 Task: Update the Trello card with a description, attach a file, set a cover color, create an automation button, and add a comment.
Action: Mouse moved to (337, 215)
Screenshot: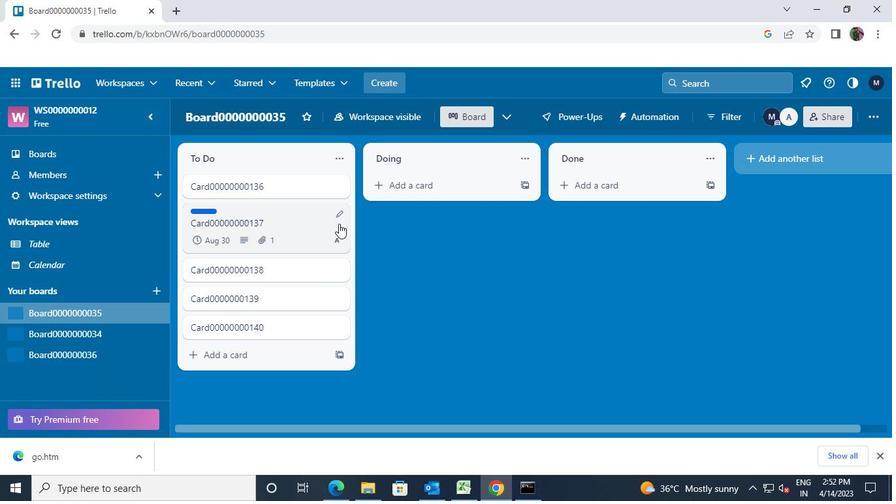 
Action: Mouse pressed left at (337, 215)
Screenshot: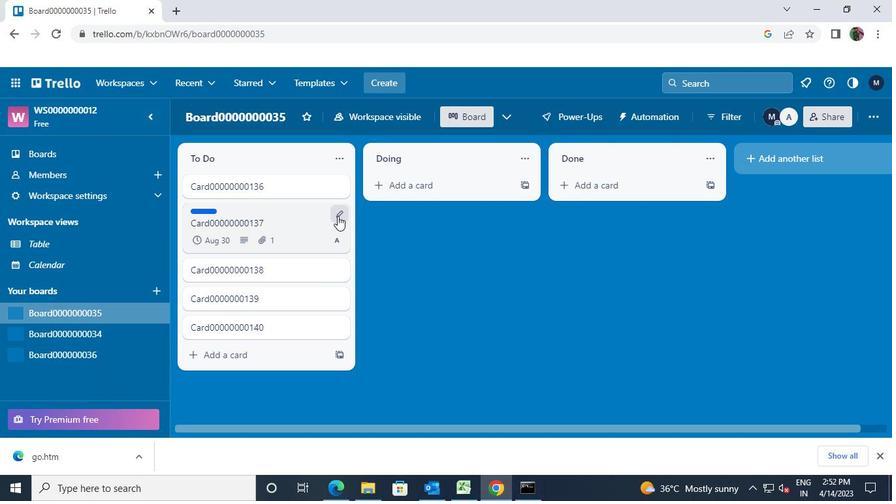 
Action: Mouse moved to (399, 219)
Screenshot: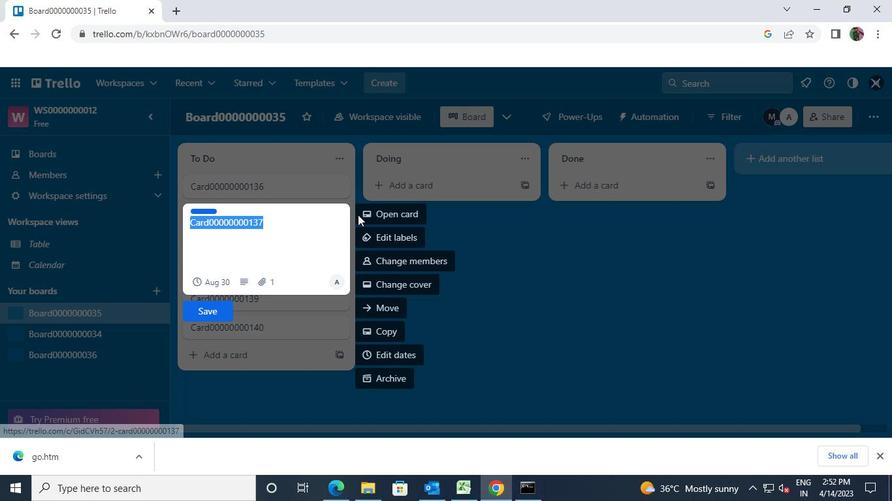 
Action: Mouse pressed left at (399, 219)
Screenshot: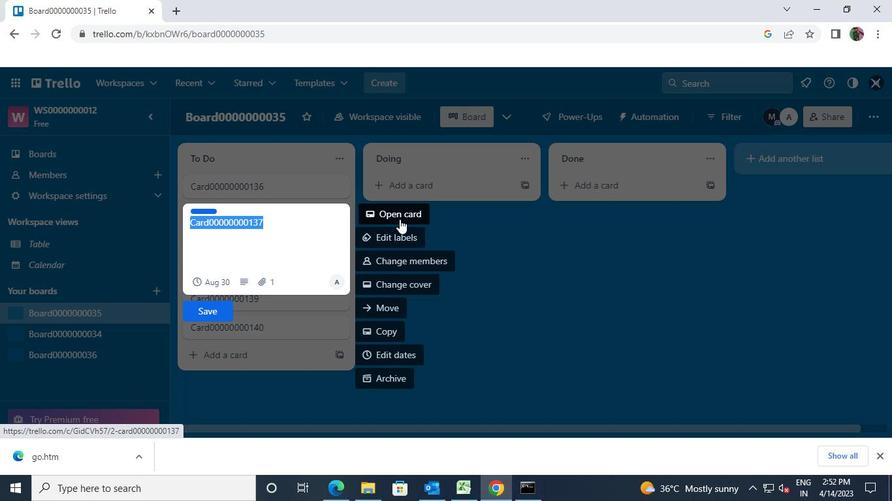 
Action: Mouse moved to (589, 288)
Screenshot: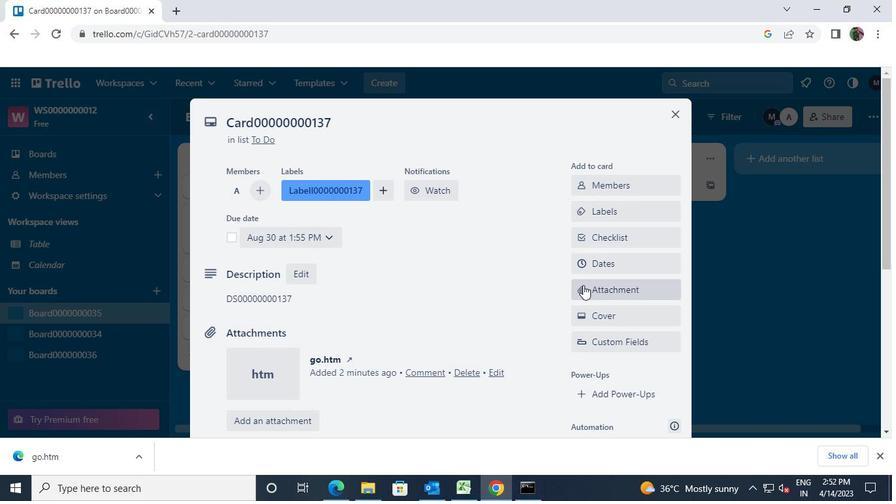 
Action: Mouse pressed left at (589, 288)
Screenshot: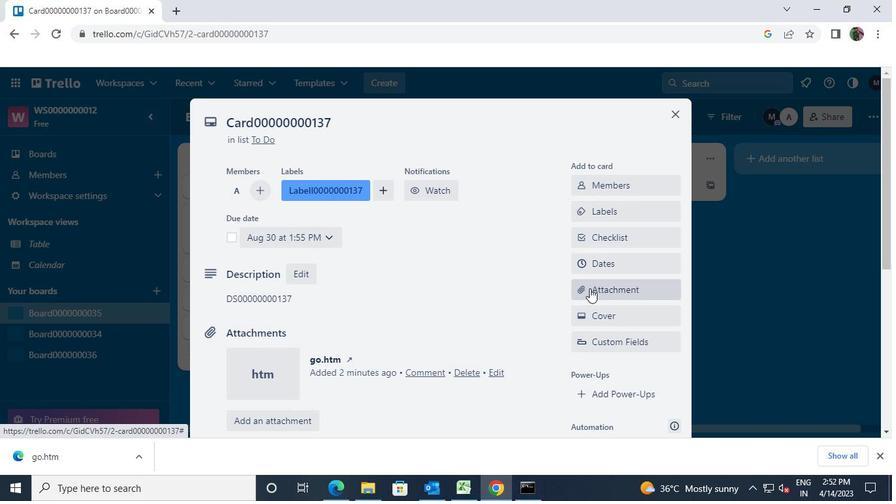
Action: Mouse moved to (600, 132)
Screenshot: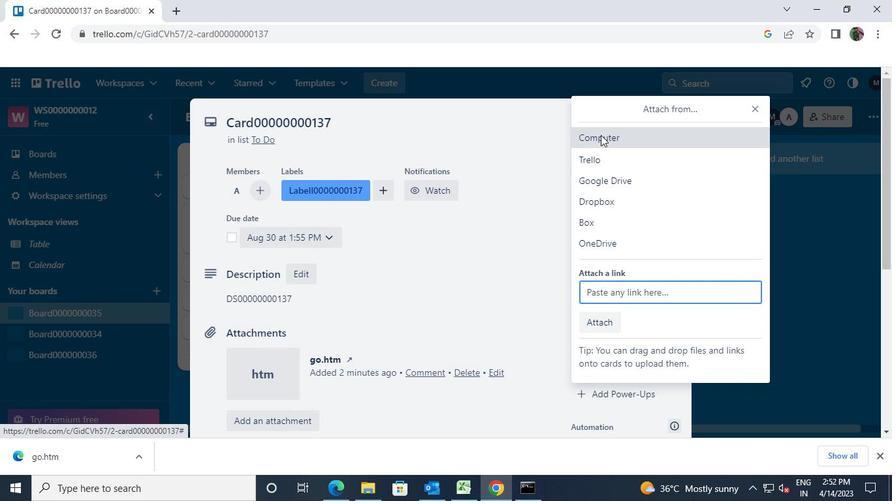 
Action: Mouse pressed left at (600, 132)
Screenshot: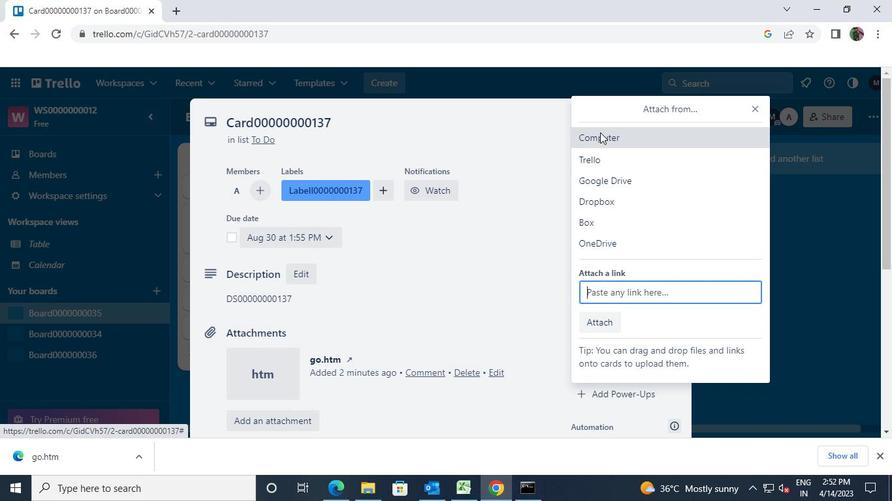 
Action: Mouse moved to (242, 125)
Screenshot: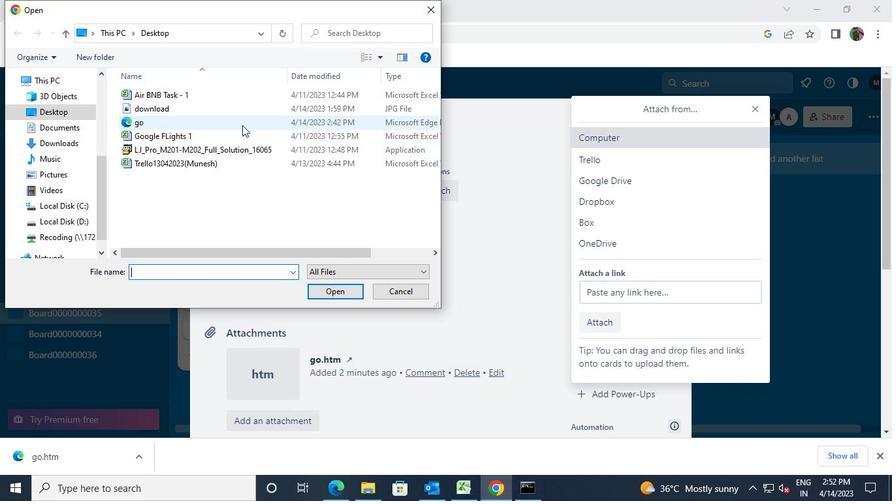 
Action: Mouse pressed left at (242, 125)
Screenshot: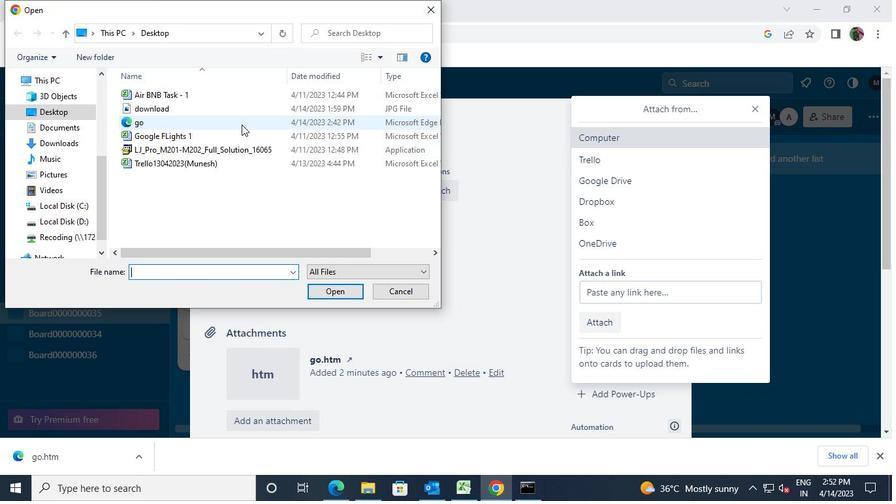 
Action: Mouse moved to (346, 291)
Screenshot: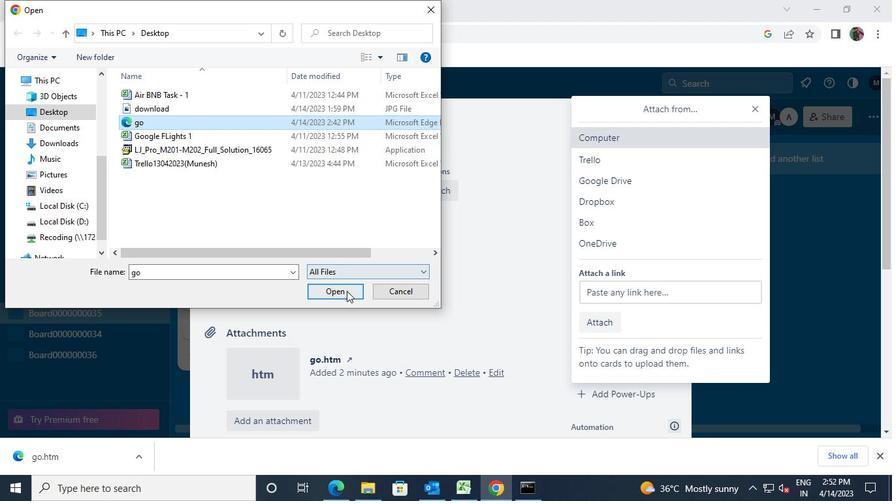 
Action: Mouse pressed left at (346, 291)
Screenshot: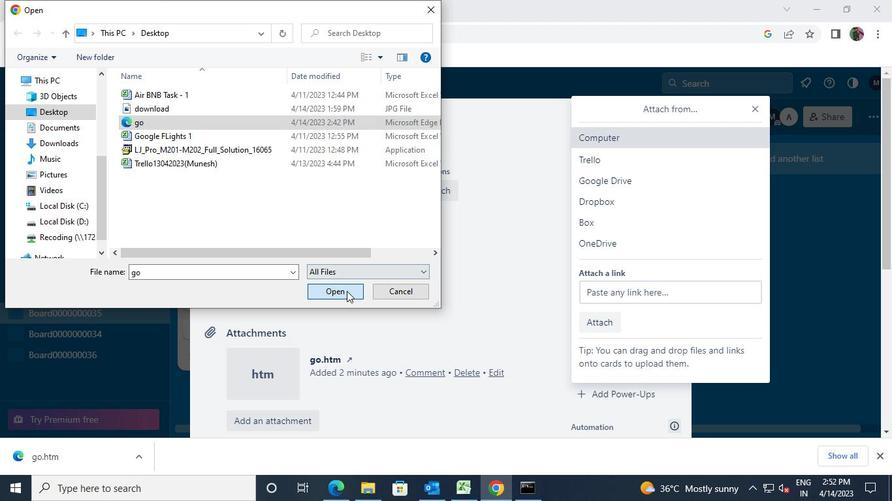 
Action: Mouse moved to (677, 112)
Screenshot: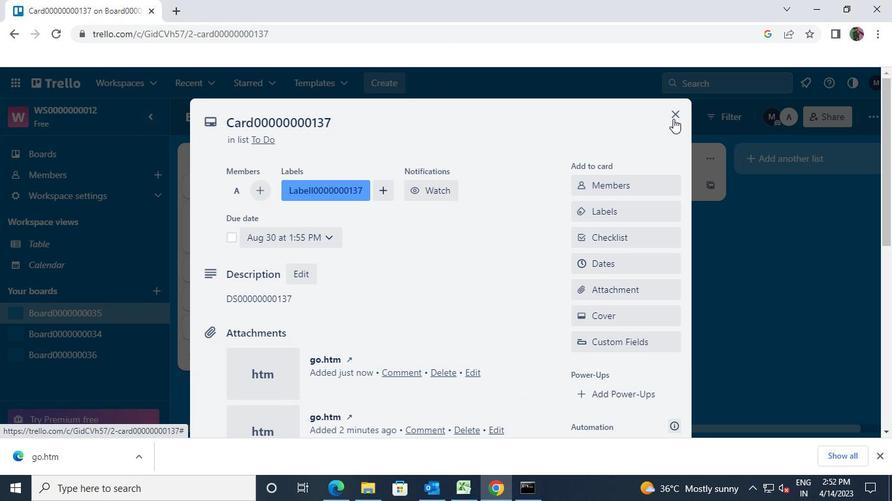 
Action: Mouse pressed left at (677, 112)
Screenshot: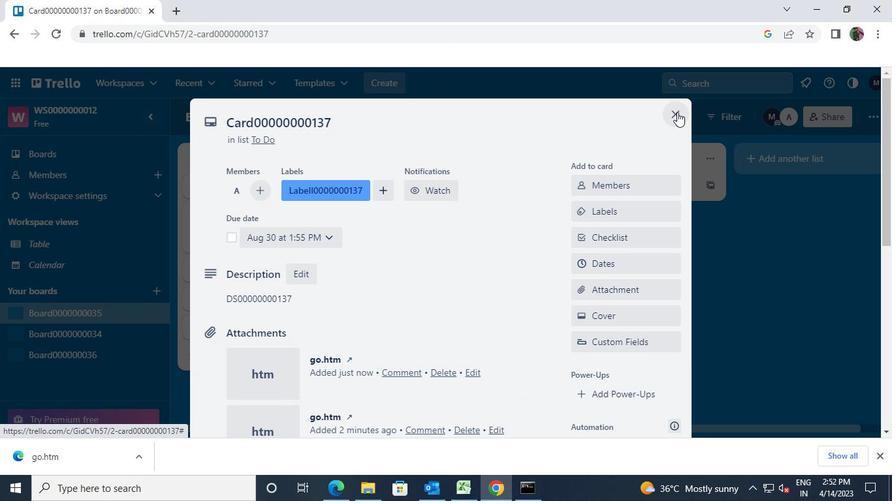 
Action: Mouse moved to (338, 214)
Screenshot: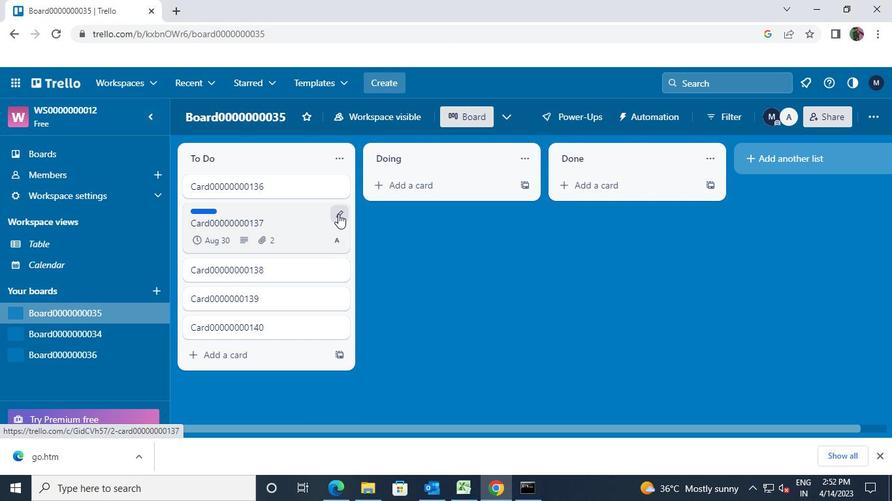 
Action: Mouse pressed left at (338, 214)
Screenshot: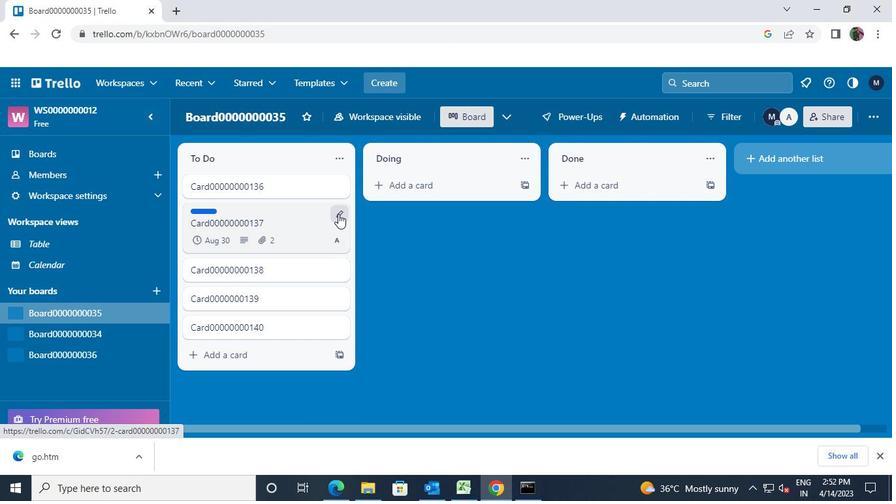 
Action: Mouse moved to (395, 280)
Screenshot: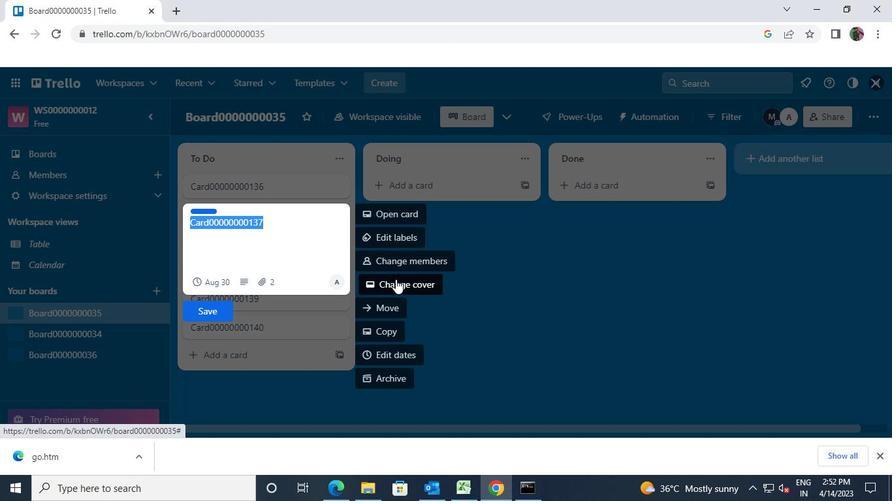
Action: Mouse pressed left at (395, 280)
Screenshot: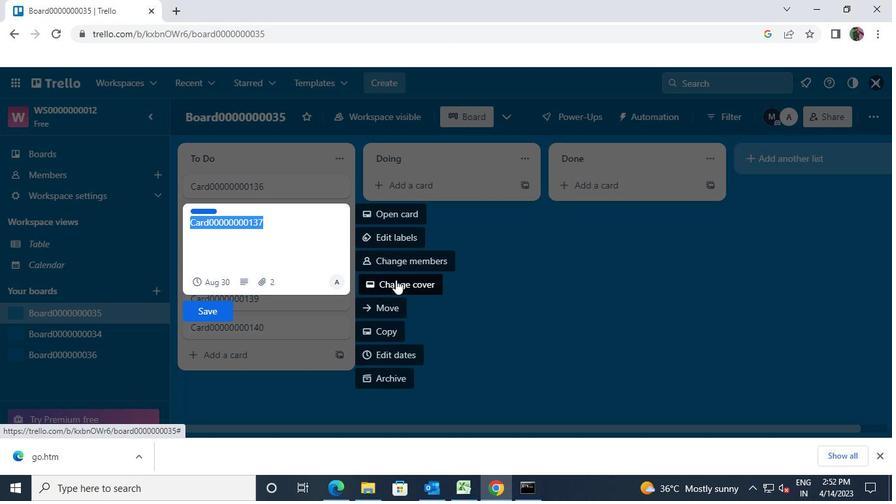 
Action: Mouse moved to (522, 220)
Screenshot: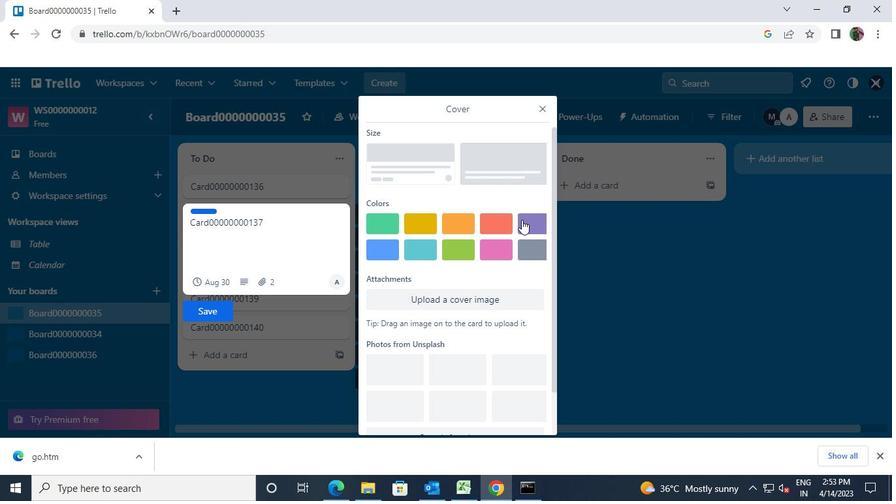 
Action: Mouse pressed left at (522, 220)
Screenshot: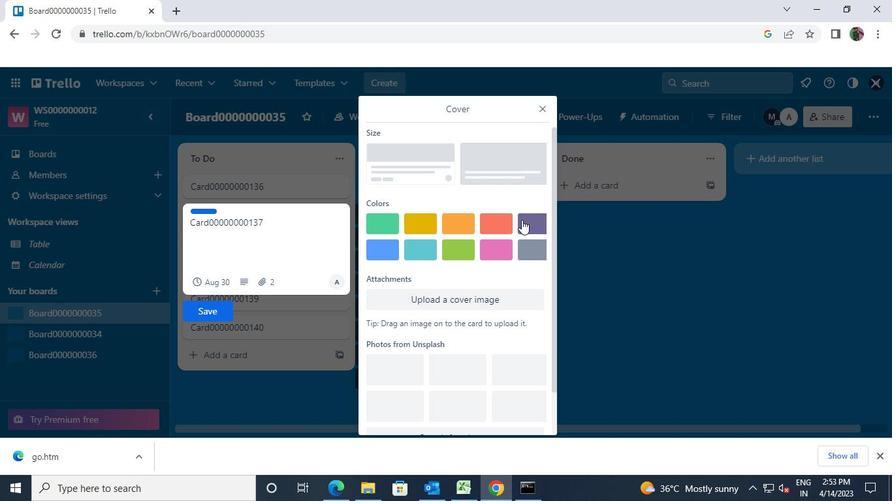 
Action: Mouse moved to (221, 331)
Screenshot: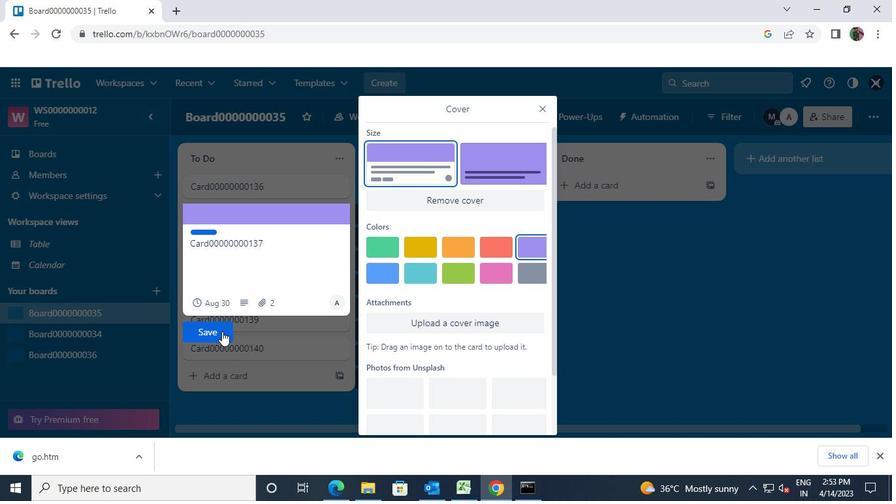 
Action: Mouse pressed left at (221, 331)
Screenshot: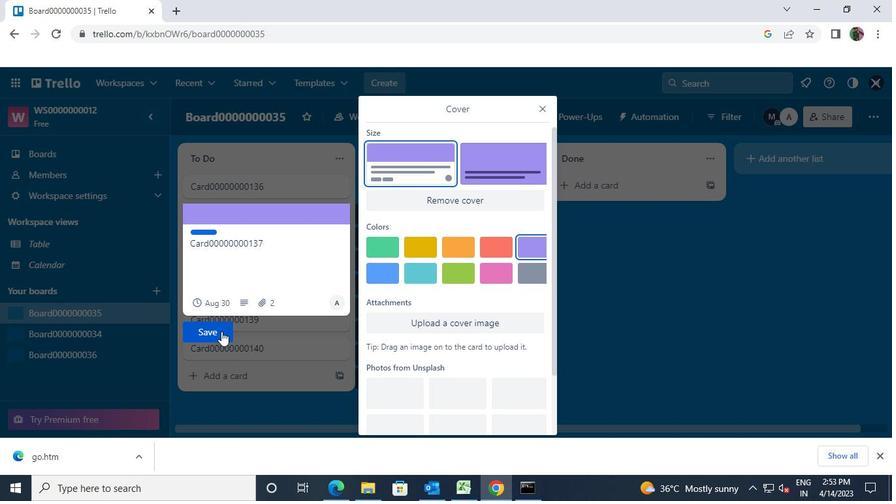 
Action: Mouse moved to (336, 215)
Screenshot: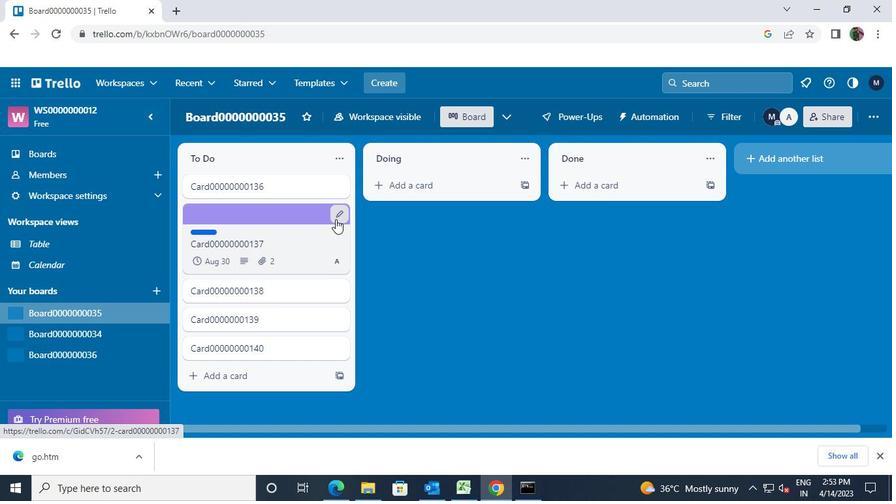 
Action: Mouse pressed left at (336, 215)
Screenshot: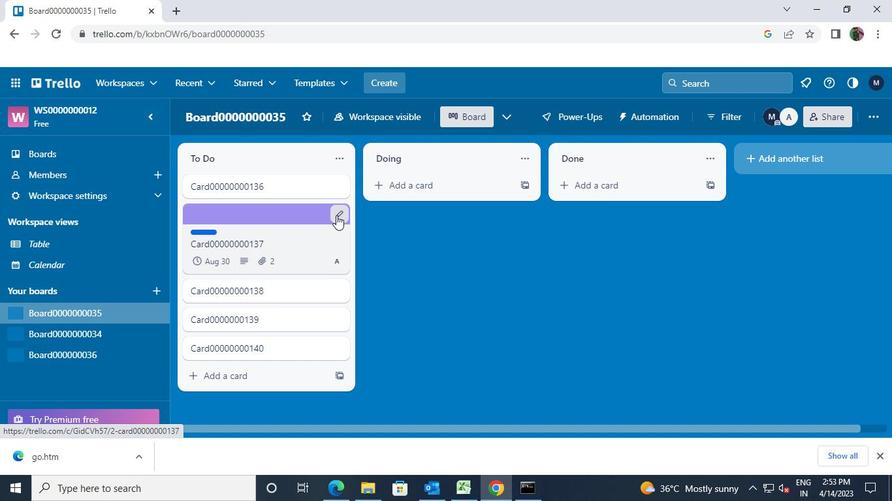 
Action: Mouse moved to (387, 218)
Screenshot: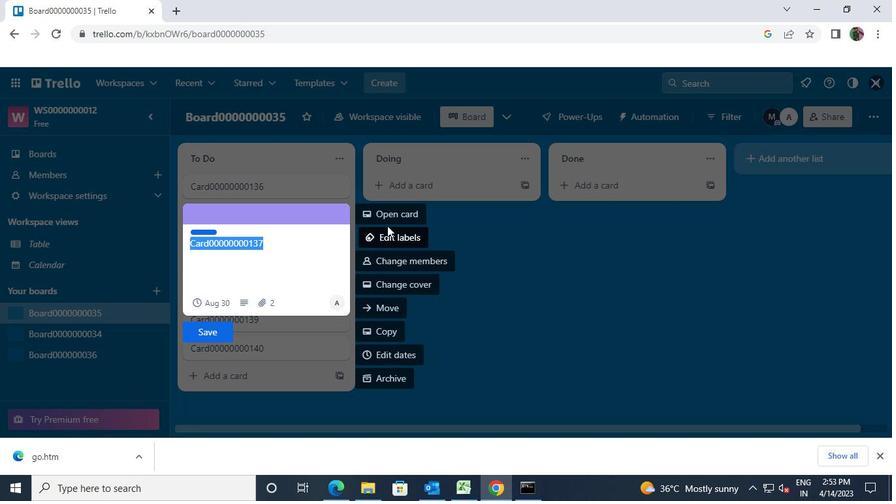 
Action: Mouse pressed left at (387, 218)
Screenshot: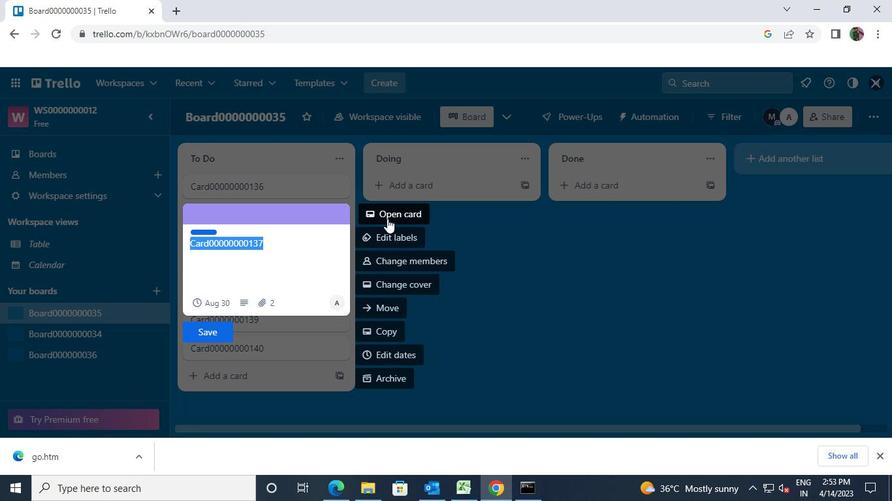 
Action: Mouse moved to (395, 212)
Screenshot: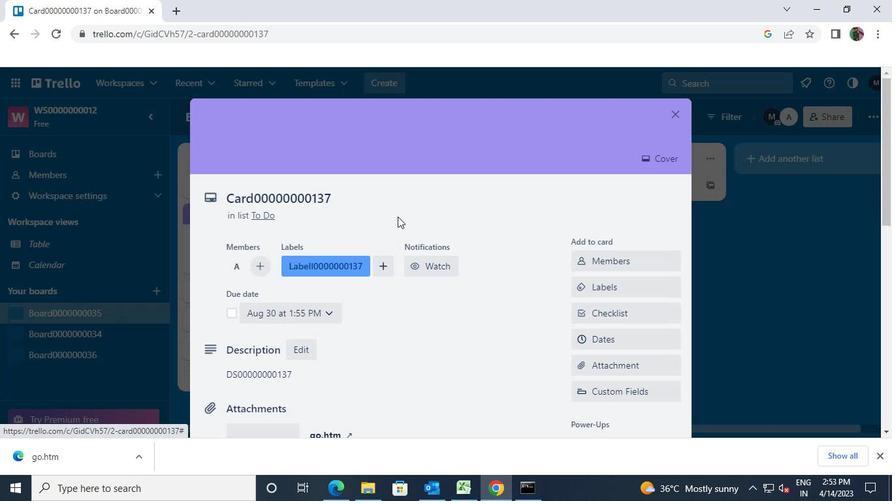 
Action: Mouse pressed left at (395, 212)
Screenshot: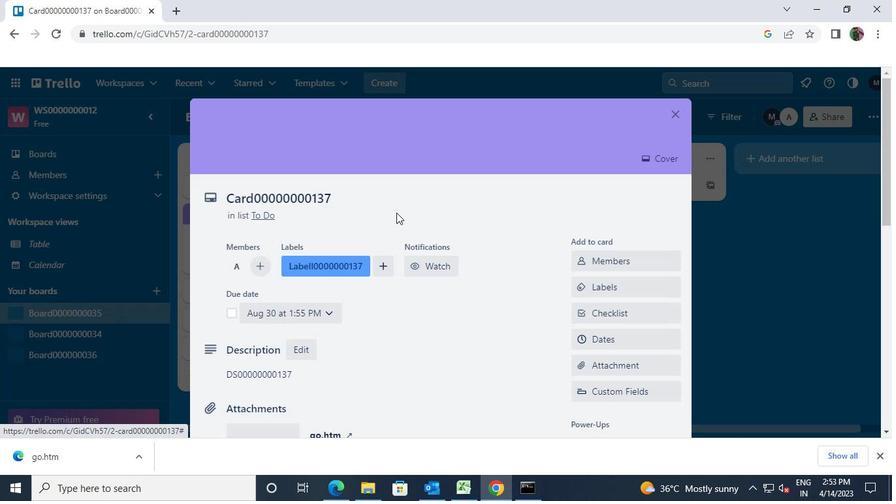 
Action: Mouse moved to (569, 312)
Screenshot: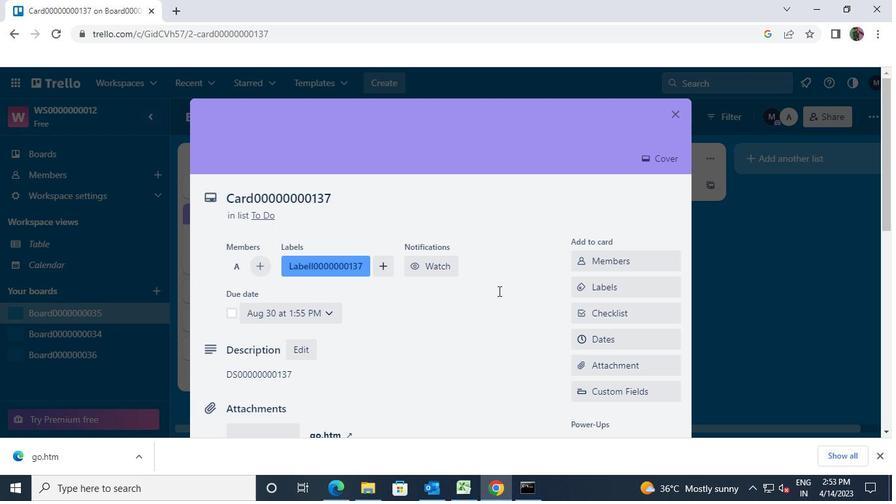 
Action: Mouse scrolled (569, 312) with delta (0, 0)
Screenshot: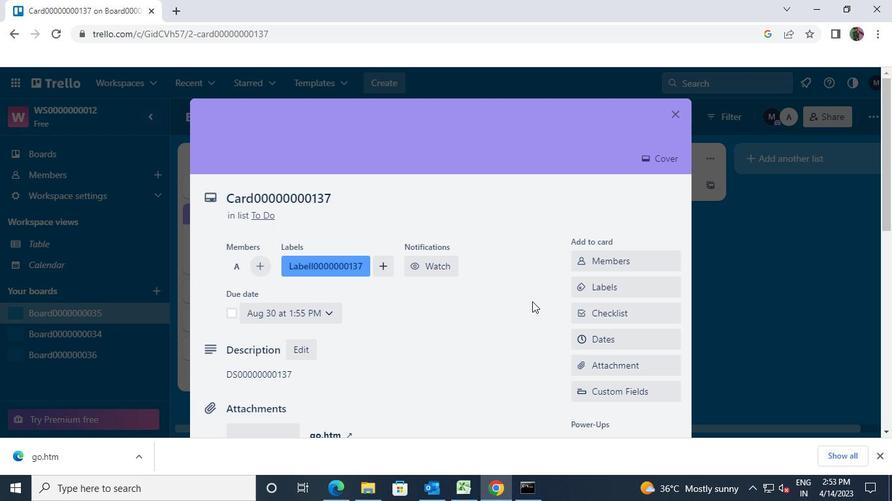 
Action: Mouse scrolled (569, 312) with delta (0, 0)
Screenshot: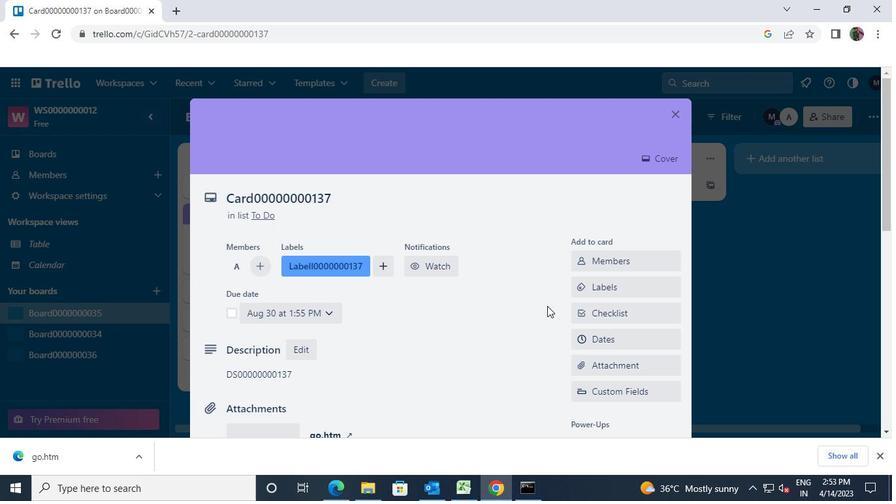 
Action: Mouse scrolled (569, 312) with delta (0, 0)
Screenshot: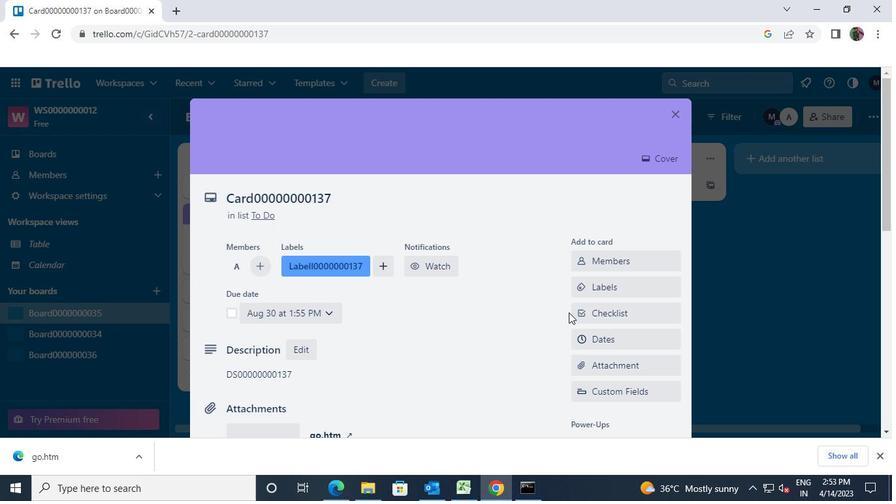 
Action: Mouse moved to (603, 303)
Screenshot: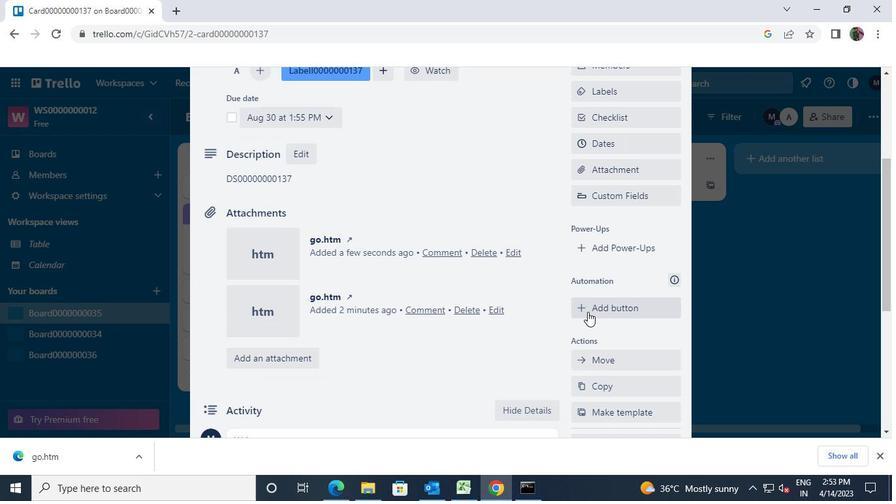 
Action: Mouse pressed left at (603, 303)
Screenshot: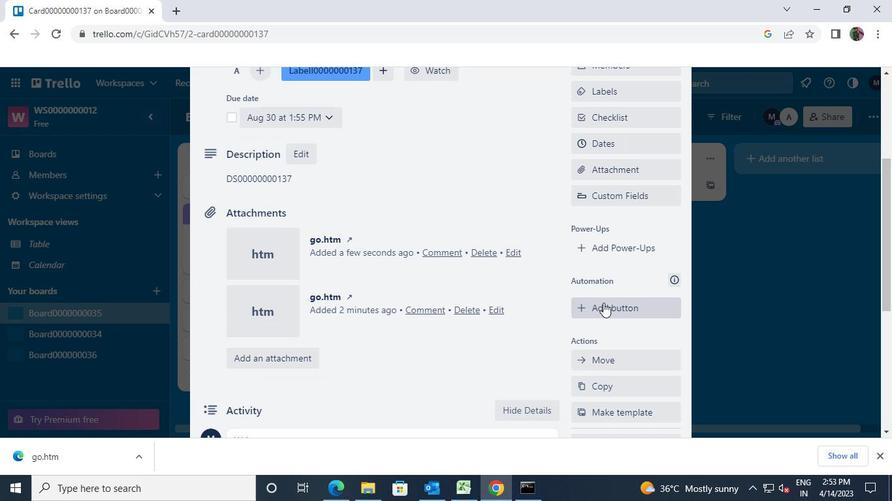 
Action: Mouse moved to (618, 165)
Screenshot: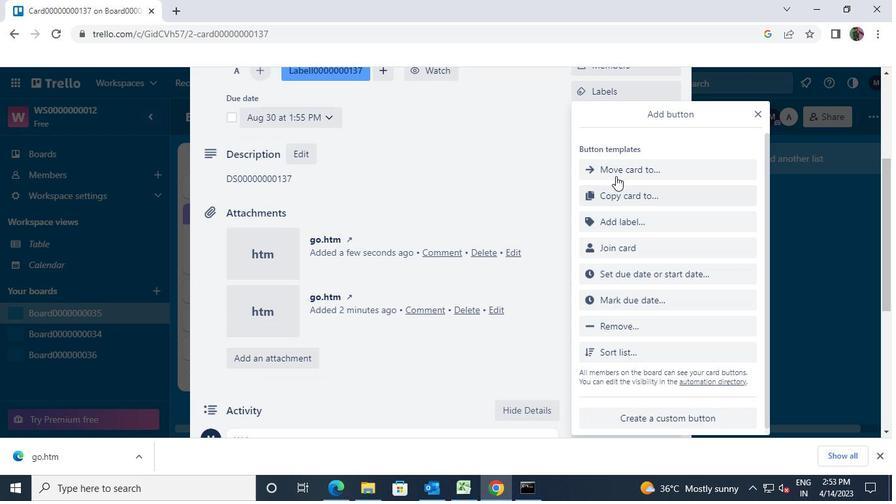 
Action: Mouse pressed left at (618, 165)
Screenshot: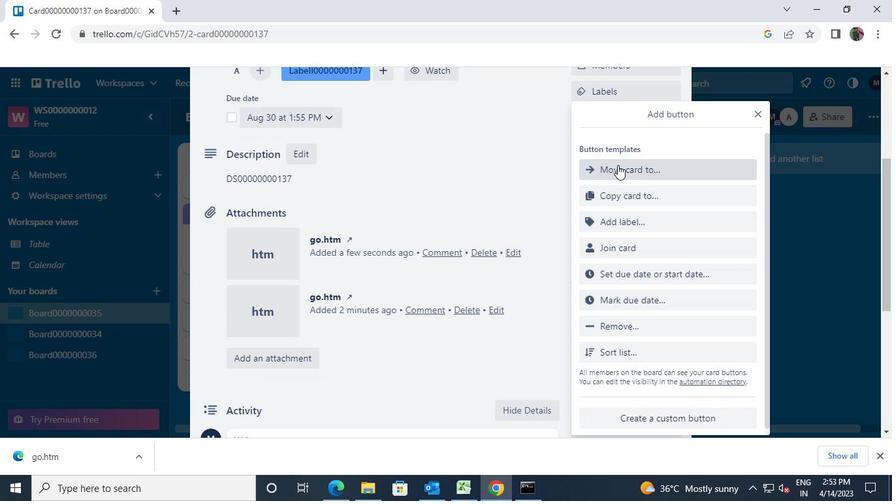 
Action: Mouse moved to (622, 164)
Screenshot: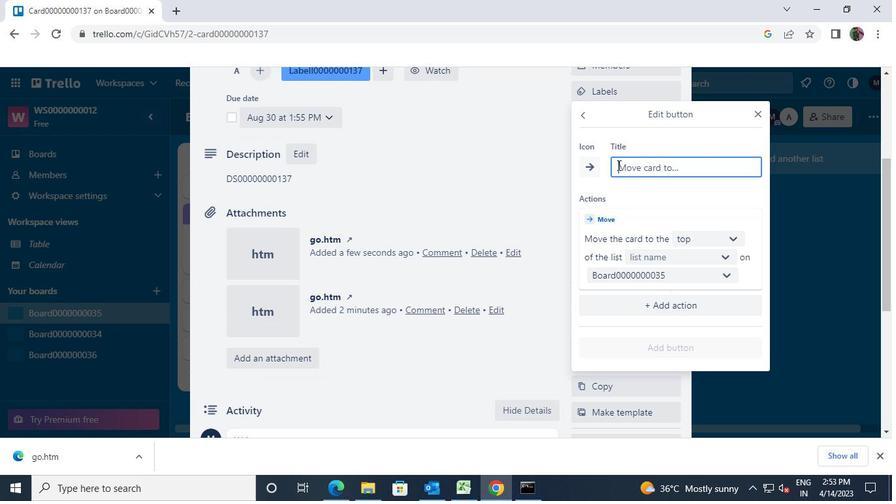 
Action: Key pressed <Key.shift>Button<<96>><<96>><<96>><<96>><<96>><<96>><<97>><<99>><<103>>
Screenshot: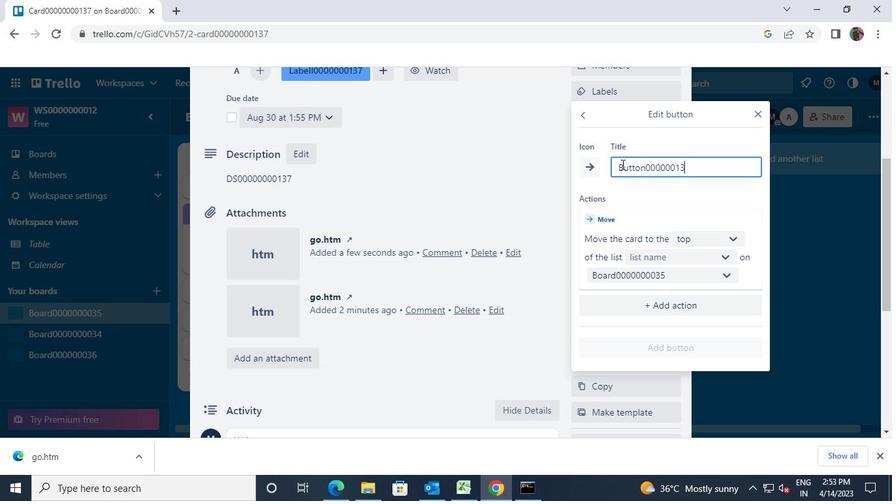 
Action: Mouse moved to (729, 232)
Screenshot: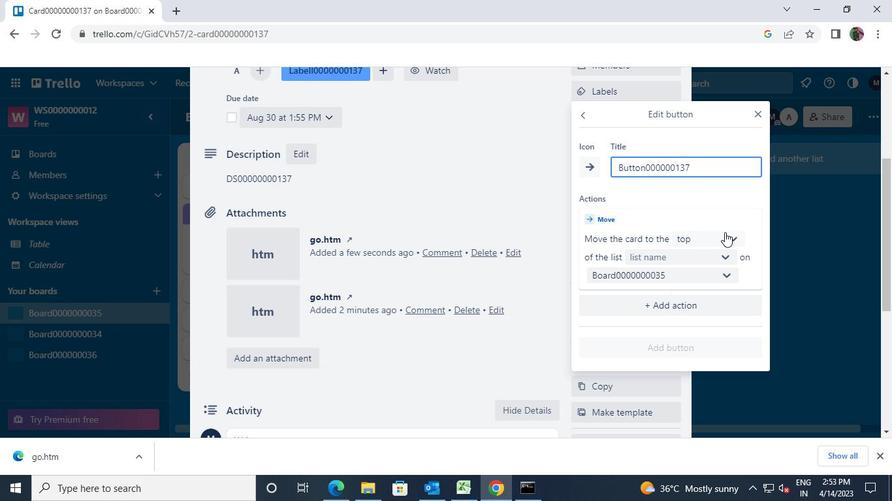 
Action: Mouse pressed left at (729, 232)
Screenshot: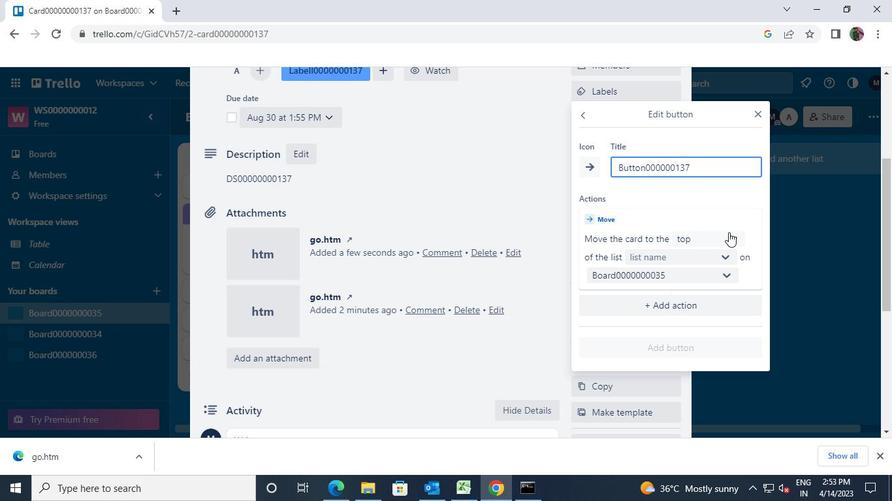 
Action: Mouse moved to (717, 264)
Screenshot: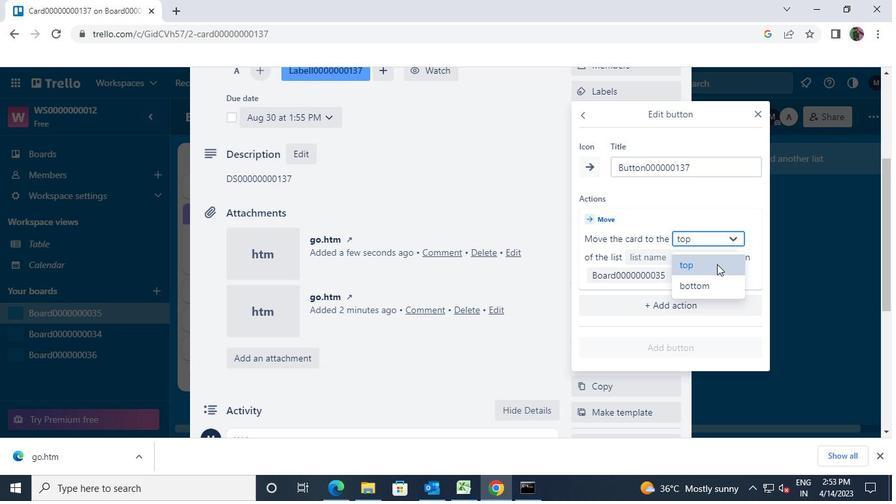
Action: Mouse pressed left at (717, 264)
Screenshot: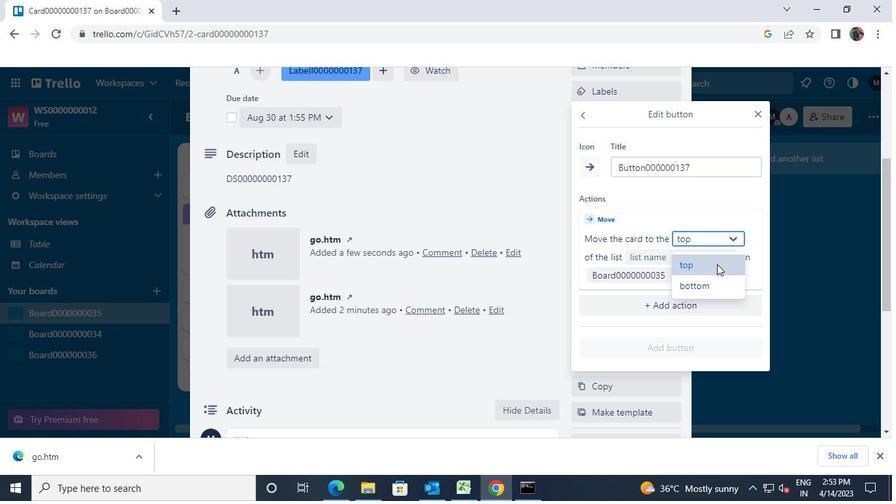 
Action: Mouse moved to (721, 255)
Screenshot: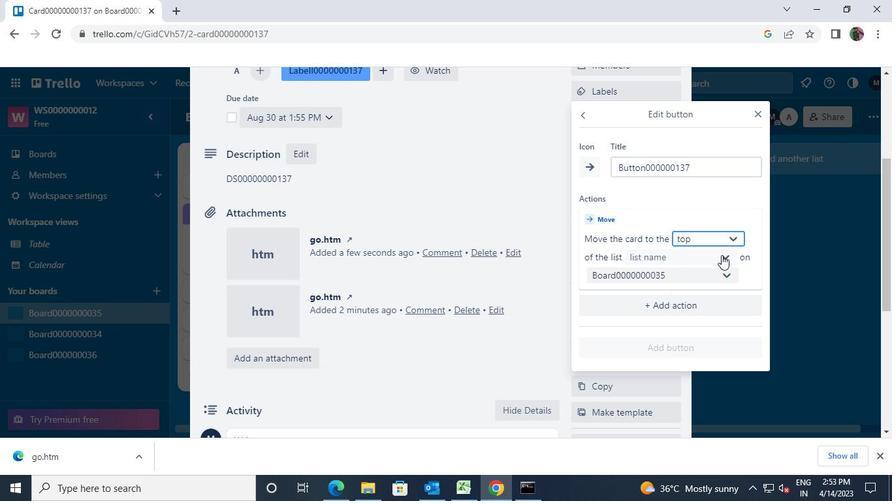 
Action: Mouse pressed left at (721, 255)
Screenshot: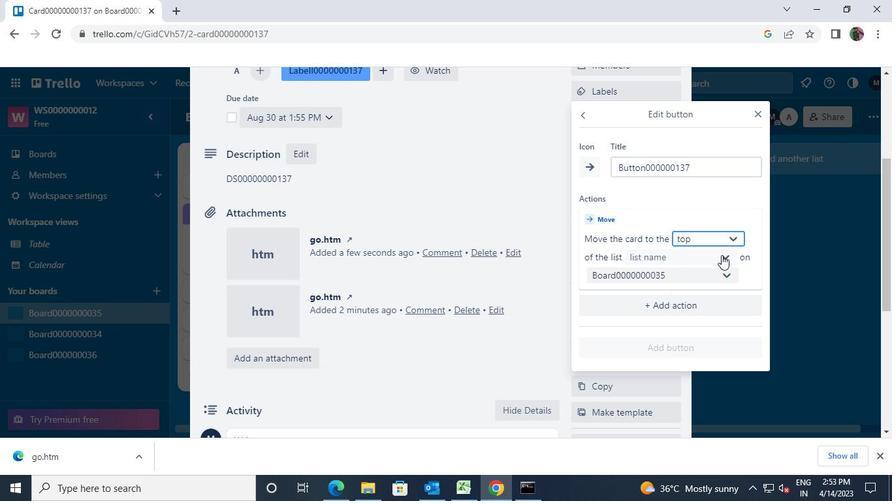 
Action: Mouse moved to (688, 282)
Screenshot: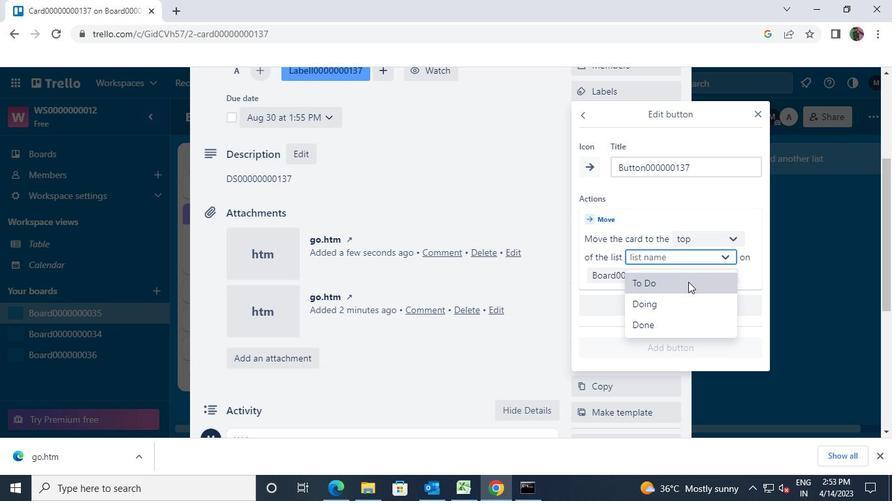 
Action: Mouse pressed left at (688, 282)
Screenshot: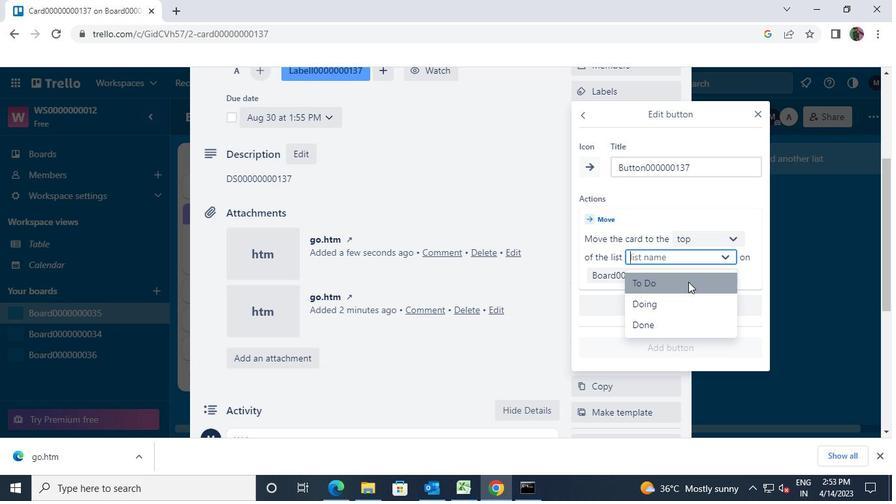 
Action: Mouse moved to (694, 343)
Screenshot: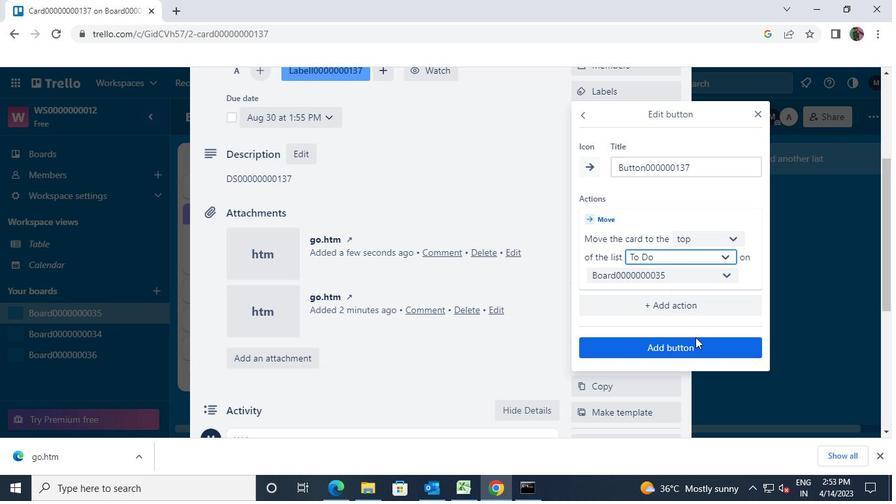 
Action: Mouse pressed left at (694, 343)
Screenshot: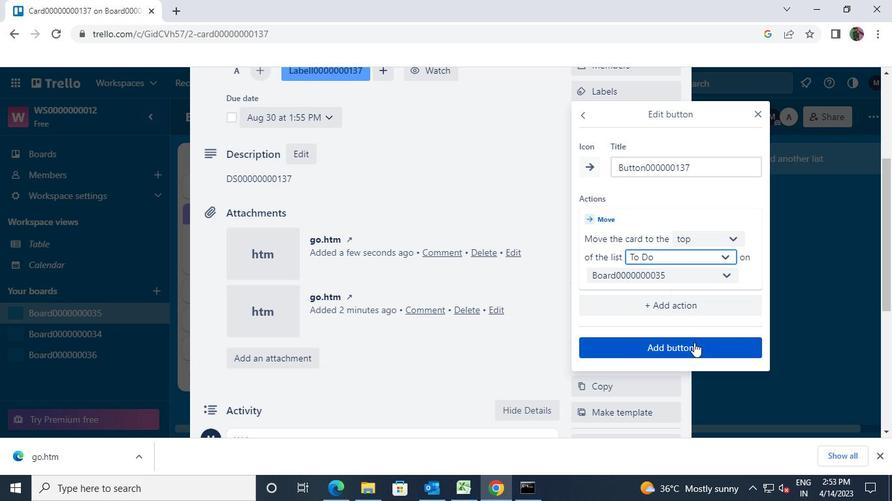 
Action: Mouse moved to (470, 255)
Screenshot: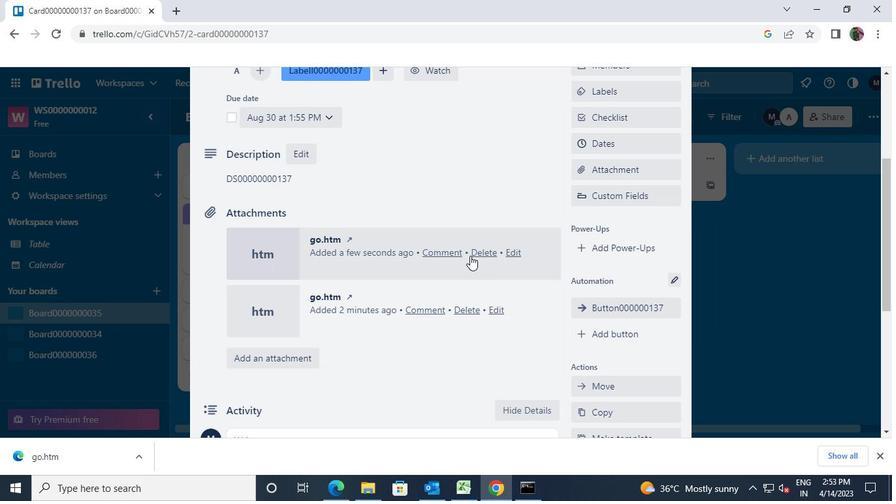 
Action: Mouse scrolled (470, 256) with delta (0, 0)
Screenshot: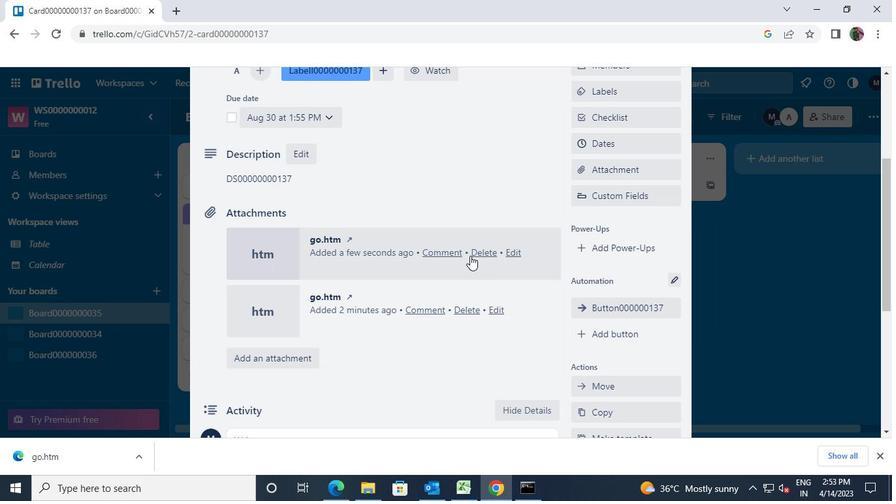 
Action: Mouse scrolled (470, 256) with delta (0, 0)
Screenshot: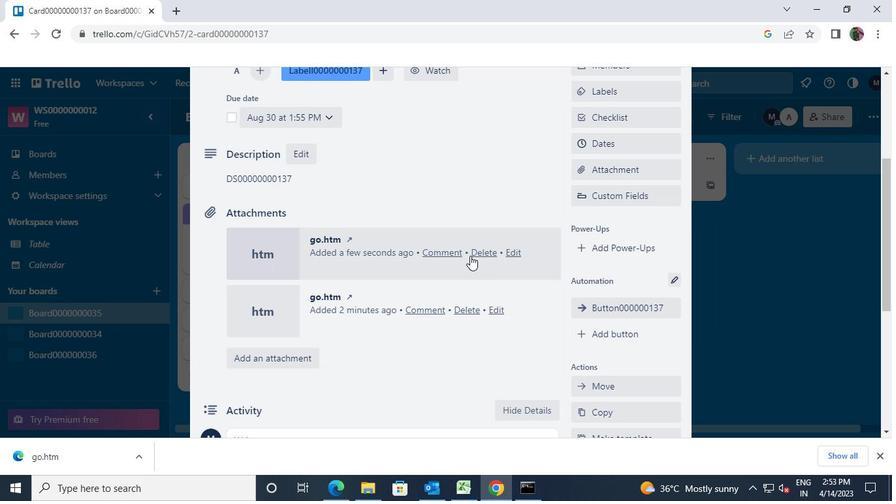 
Action: Mouse scrolled (470, 256) with delta (0, 0)
Screenshot: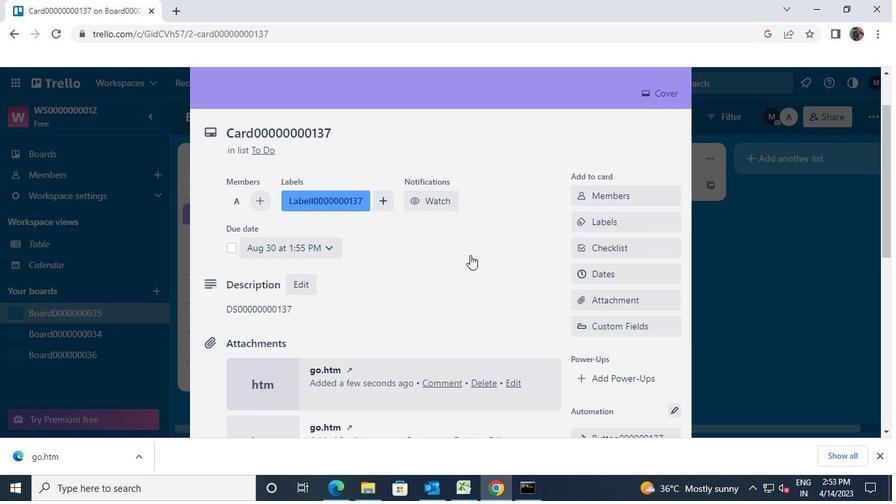 
Action: Mouse scrolled (470, 256) with delta (0, 0)
Screenshot: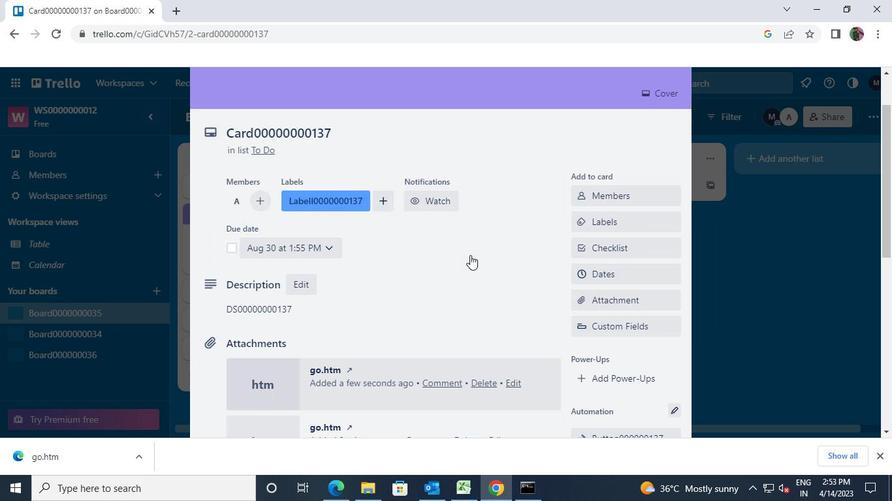
Action: Mouse moved to (469, 260)
Screenshot: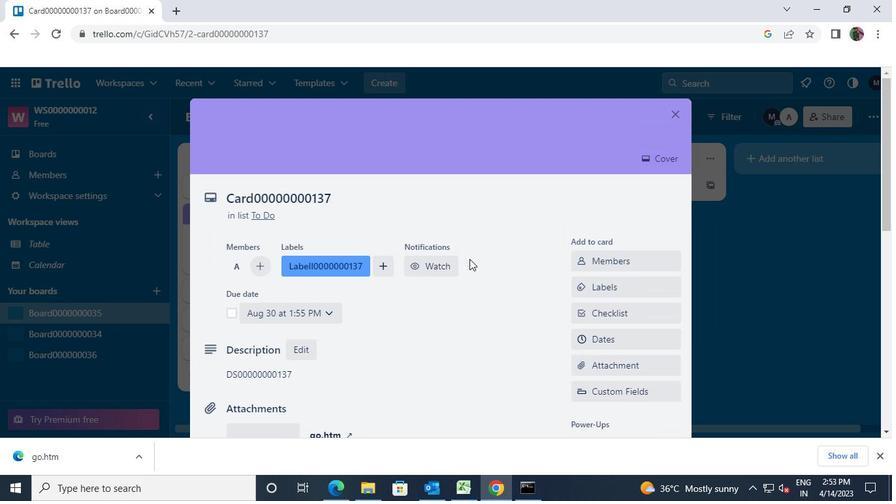 
Action: Mouse scrolled (469, 259) with delta (0, 0)
Screenshot: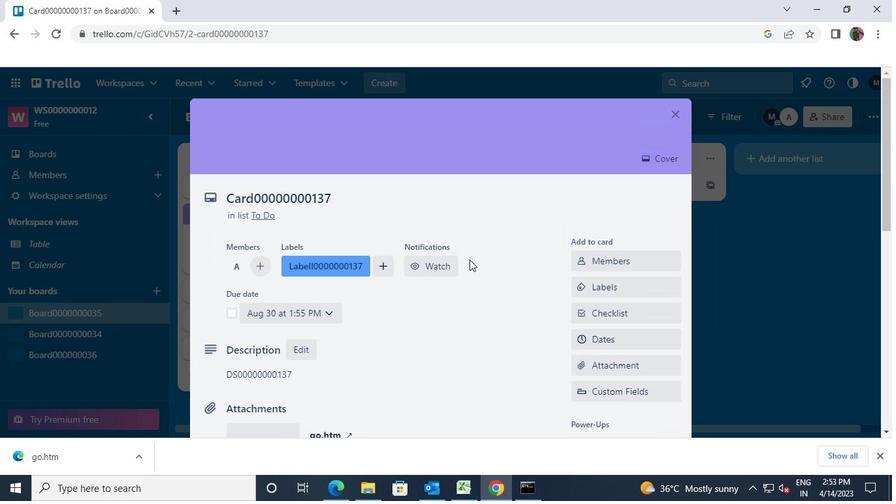 
Action: Mouse moved to (286, 278)
Screenshot: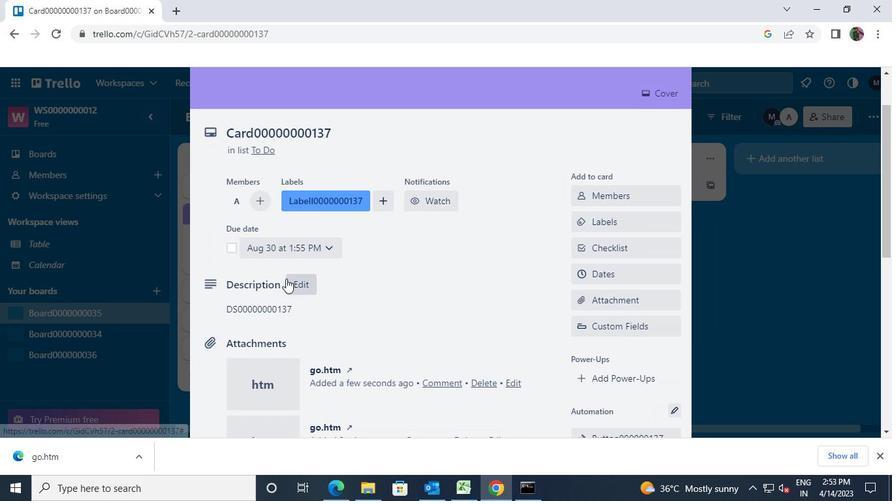 
Action: Mouse pressed left at (286, 278)
Screenshot: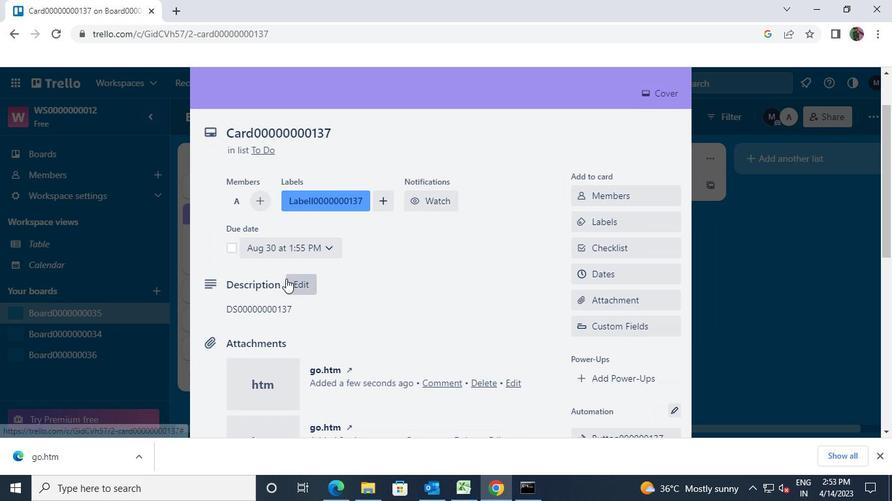 
Action: Mouse moved to (375, 369)
Screenshot: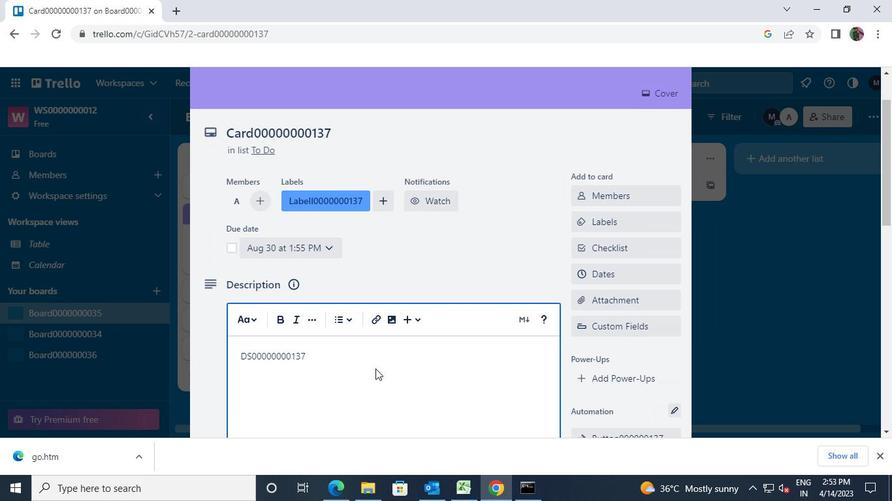 
Action: Mouse scrolled (375, 368) with delta (0, 0)
Screenshot: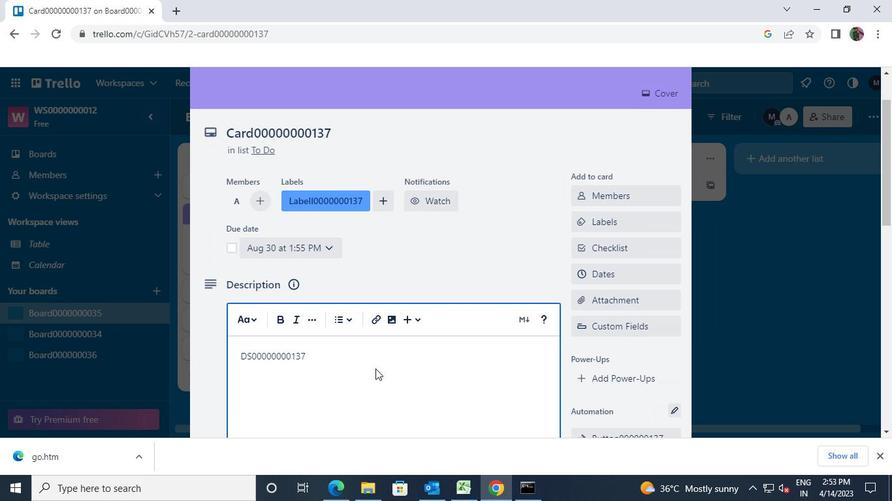 
Action: Mouse scrolled (375, 368) with delta (0, 0)
Screenshot: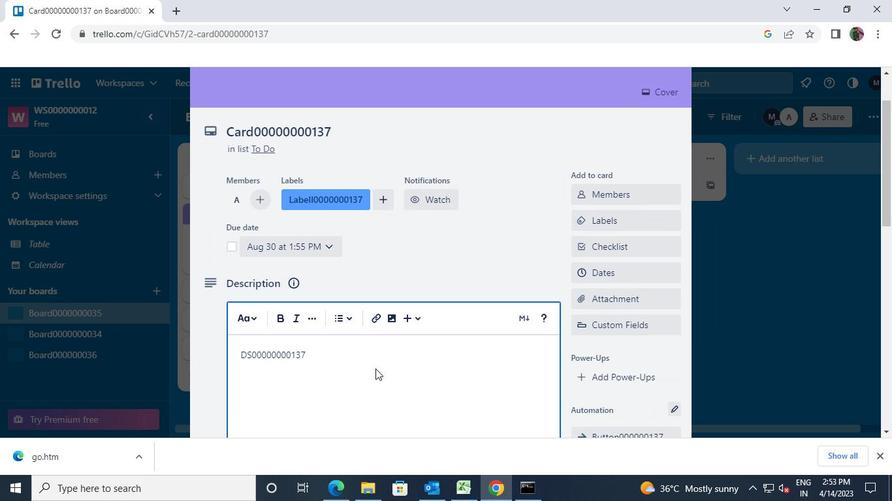 
Action: Mouse moved to (364, 227)
Screenshot: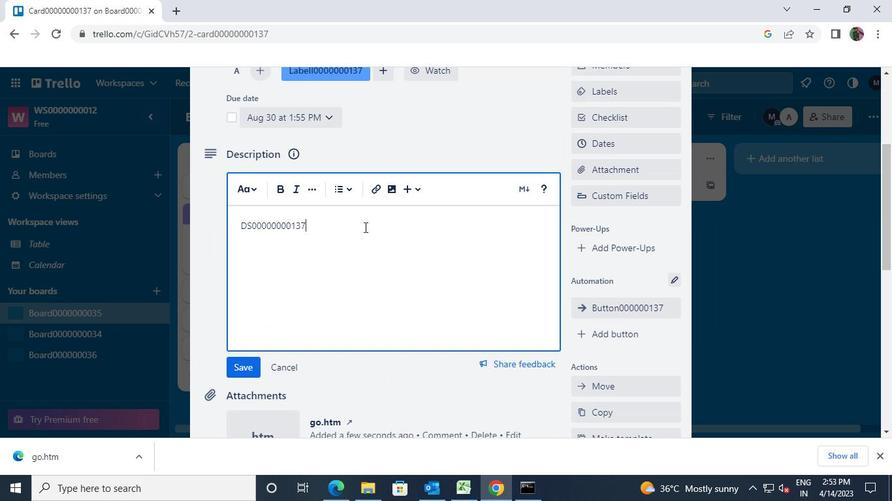 
Action: Key pressed <Key.shift>Ds<<96>><<96>><<96>><<96>><<96>><<97>><<99>><<103>>
Screenshot: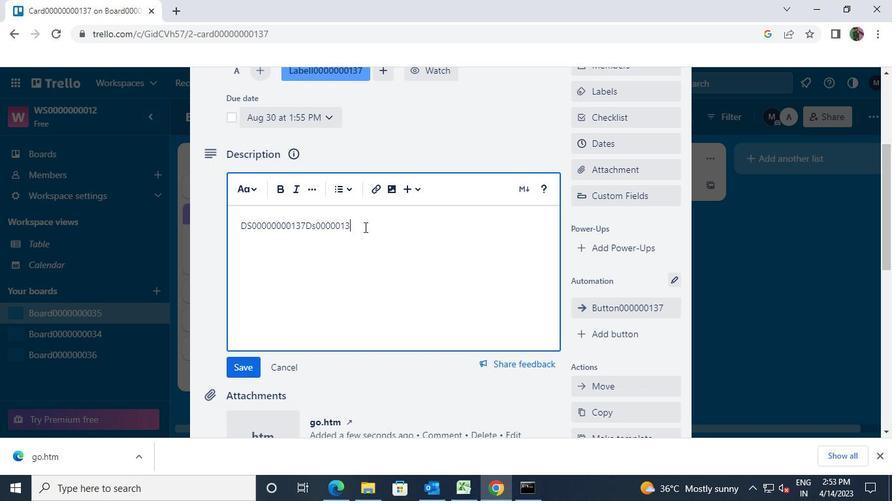 
Action: Mouse moved to (245, 367)
Screenshot: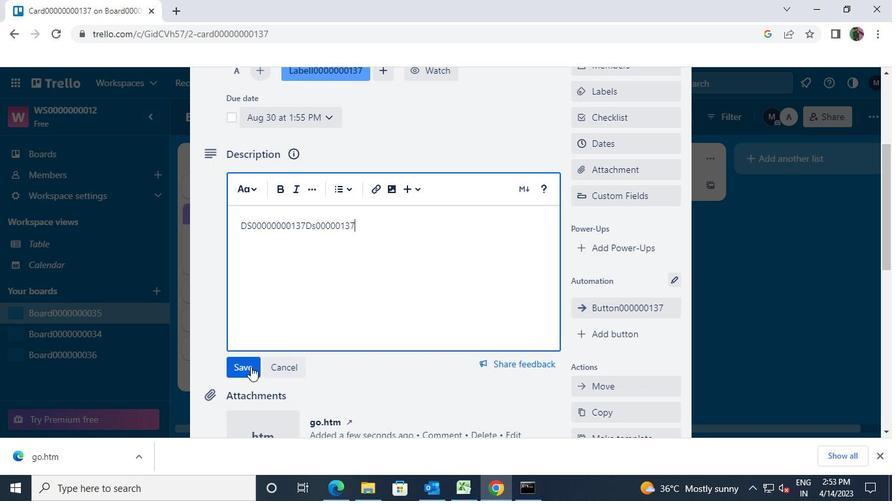 
Action: Mouse pressed left at (245, 367)
Screenshot: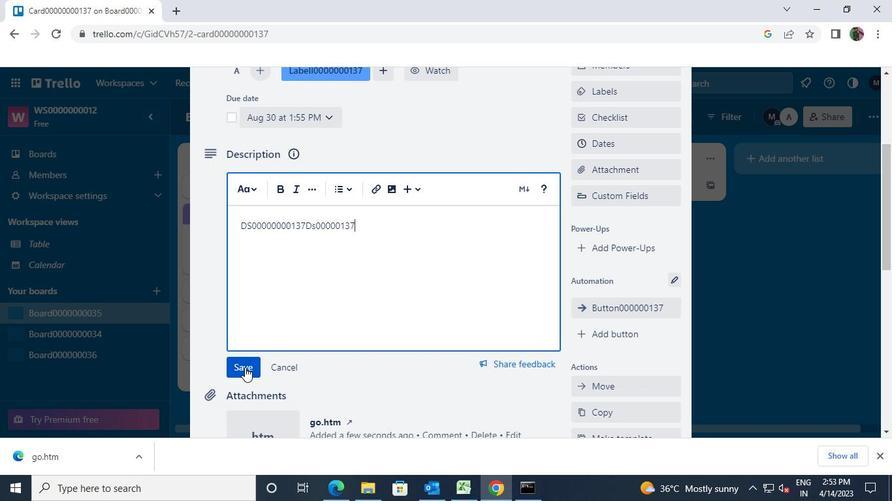 
Action: Mouse moved to (271, 353)
Screenshot: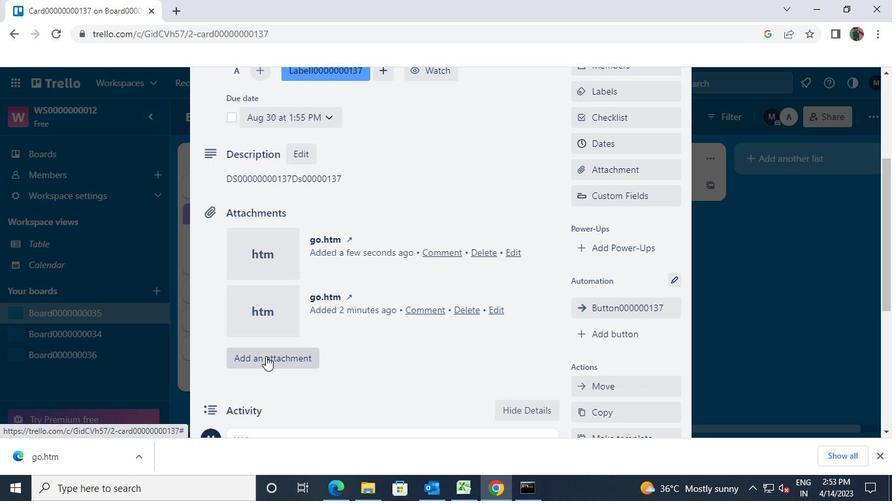 
Action: Mouse scrolled (271, 352) with delta (0, 0)
Screenshot: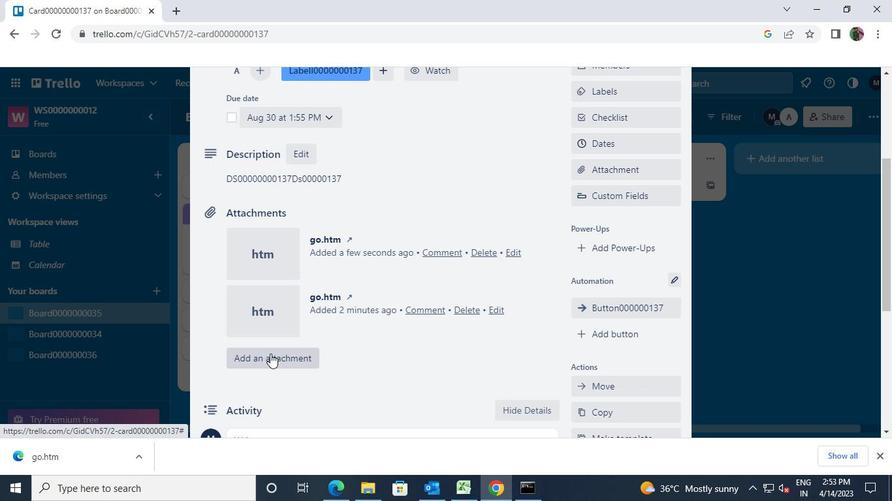 
Action: Mouse scrolled (271, 352) with delta (0, 0)
Screenshot: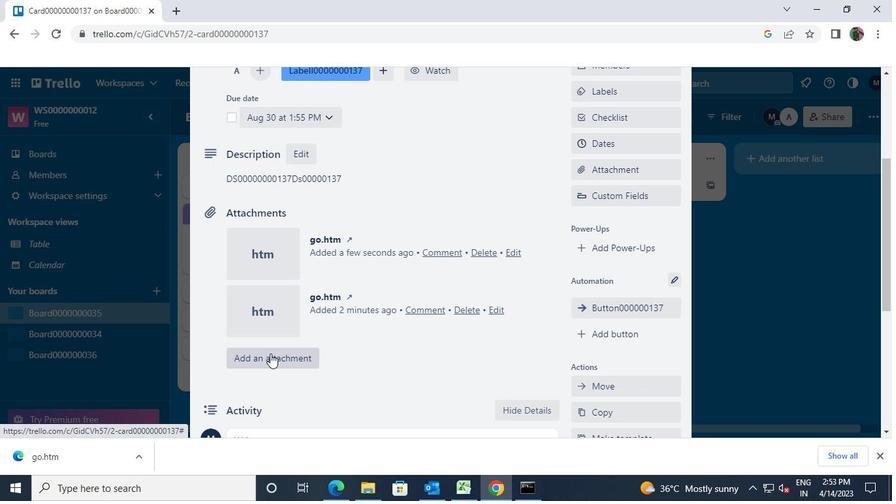 
Action: Mouse moved to (283, 315)
Screenshot: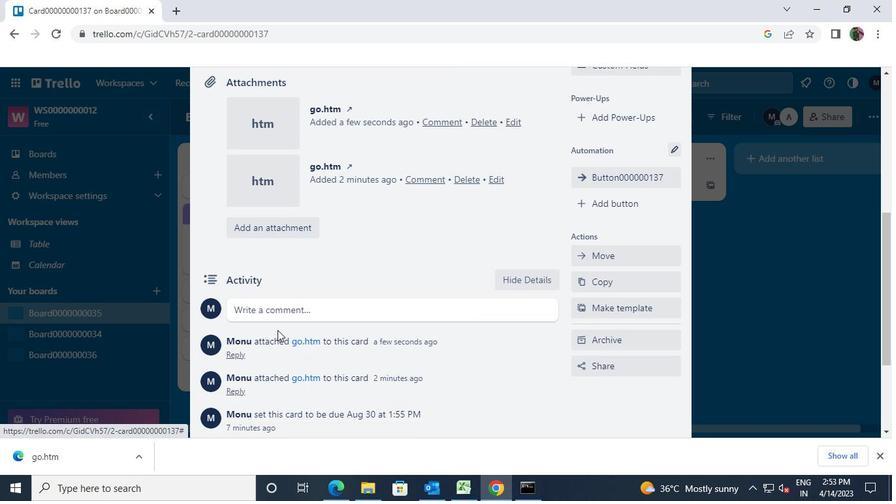 
Action: Mouse pressed left at (283, 315)
Screenshot: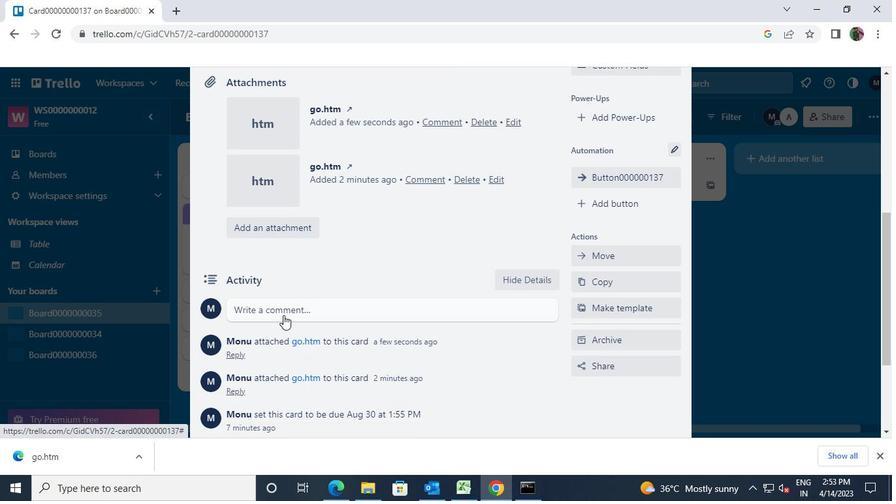 
Action: Key pressed <Key.shift>CM<<96>><<96>><<96>><<96>><<96>><<96>><<96>><<96>><<96>><<96>><<97>><<99>><<103>>
Screenshot: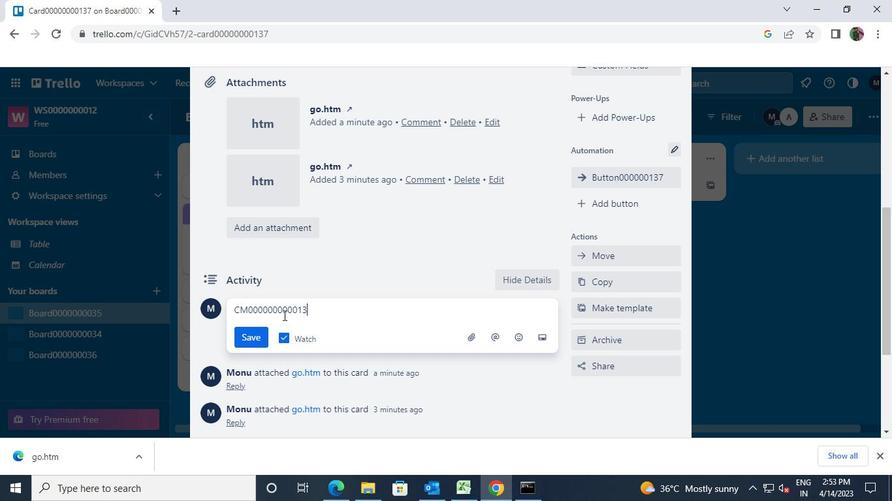 
Action: Mouse moved to (256, 333)
Screenshot: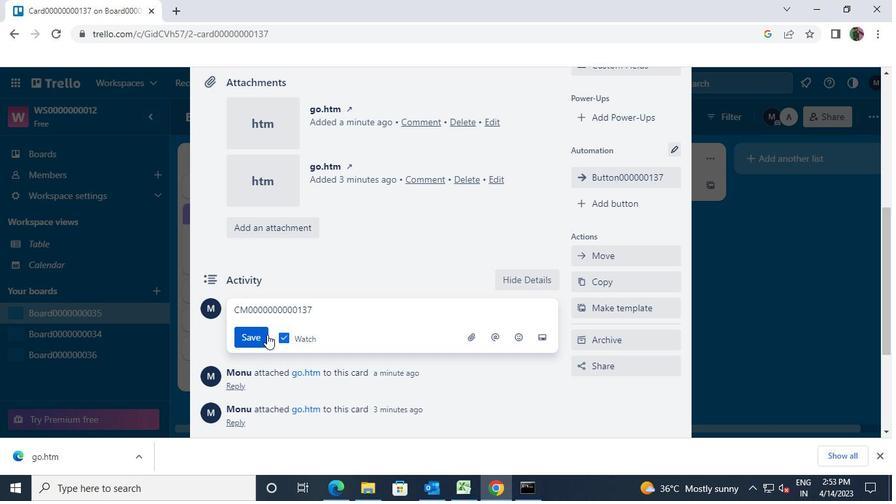 
Action: Mouse pressed left at (256, 333)
Screenshot: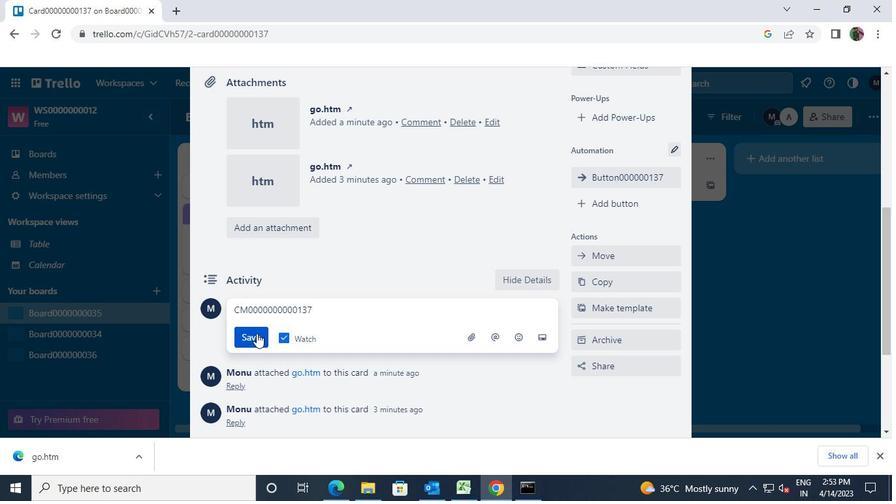 
Action: Mouse moved to (471, 254)
Screenshot: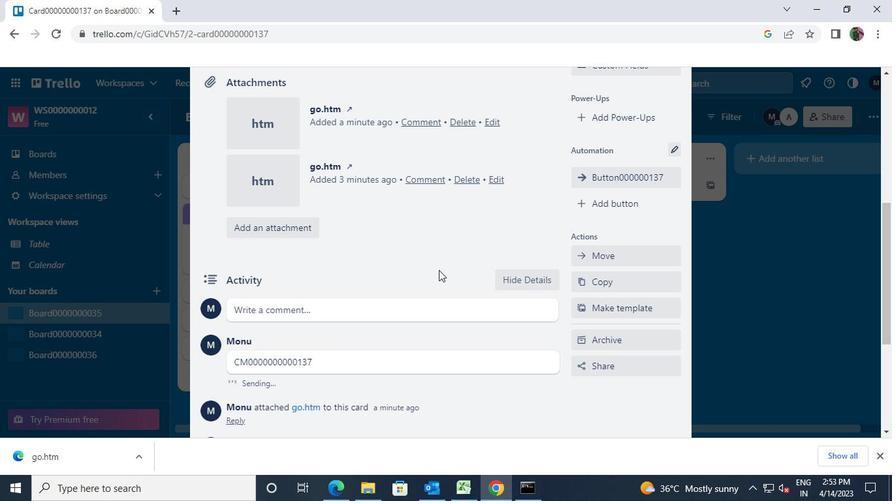 
Action: Mouse scrolled (471, 254) with delta (0, 0)
Screenshot: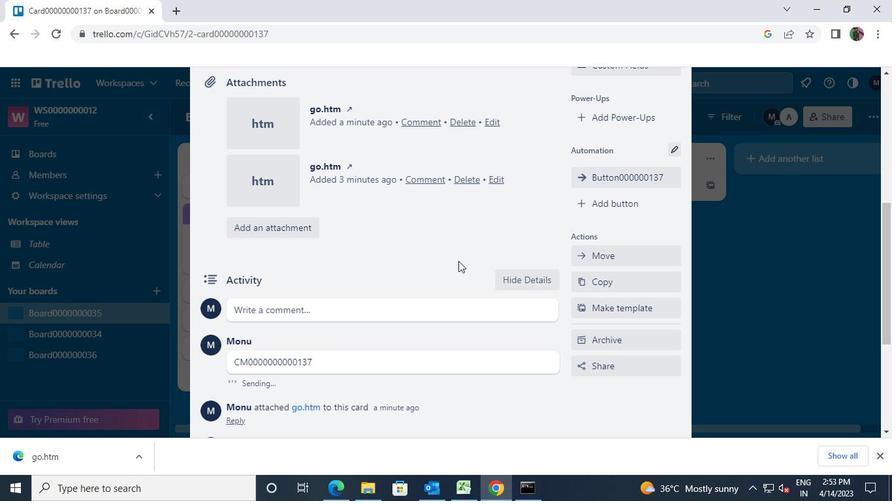 
Action: Mouse scrolled (471, 254) with delta (0, 0)
Screenshot: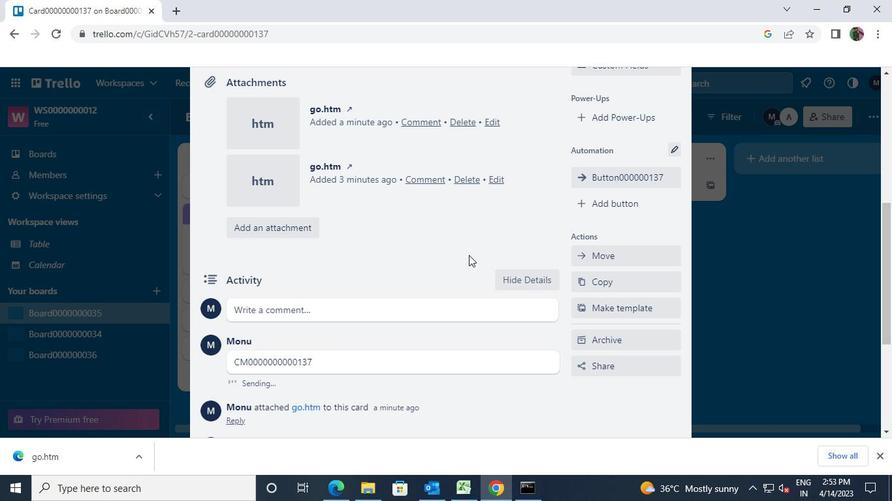 
Action: Mouse scrolled (471, 254) with delta (0, 0)
Screenshot: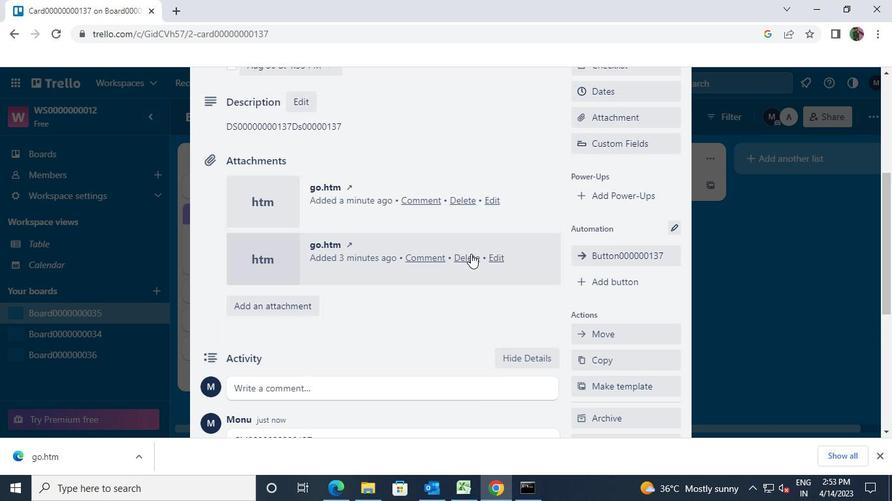 
Action: Mouse scrolled (471, 254) with delta (0, 0)
Screenshot: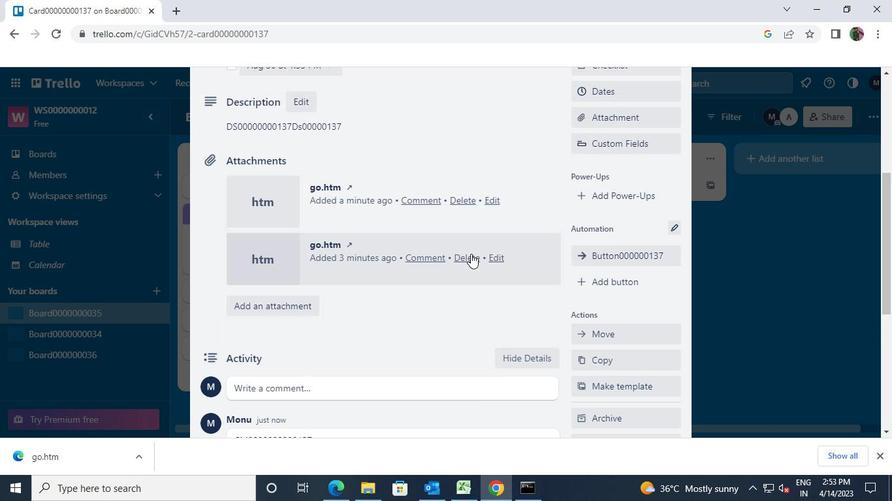 
Action: Mouse scrolled (471, 254) with delta (0, 0)
Screenshot: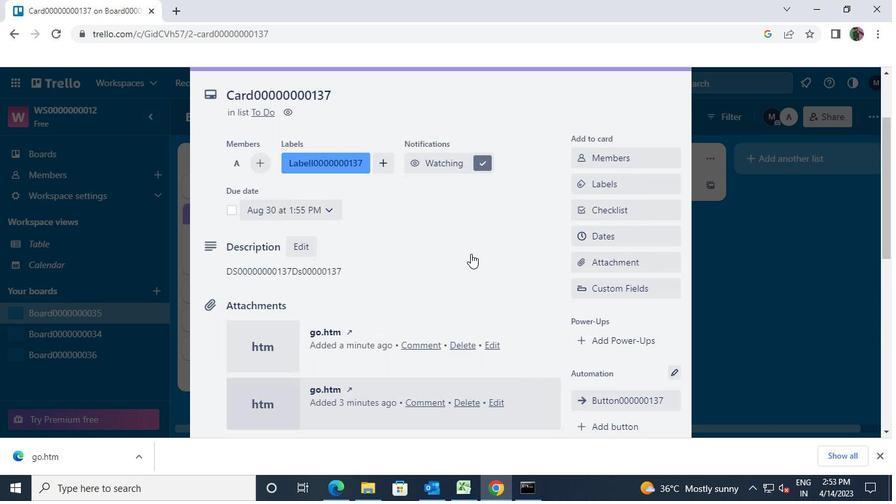 
Action: Mouse scrolled (471, 254) with delta (0, 0)
Screenshot: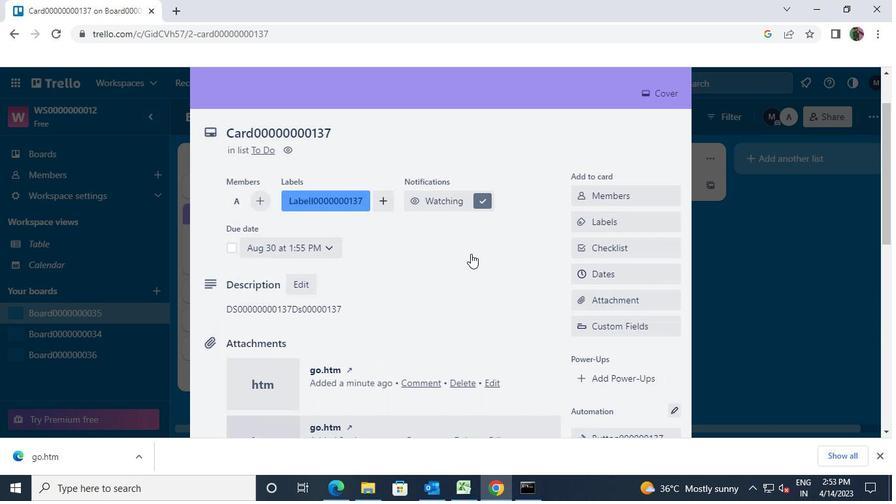 
Action: Mouse scrolled (471, 254) with delta (0, 0)
Screenshot: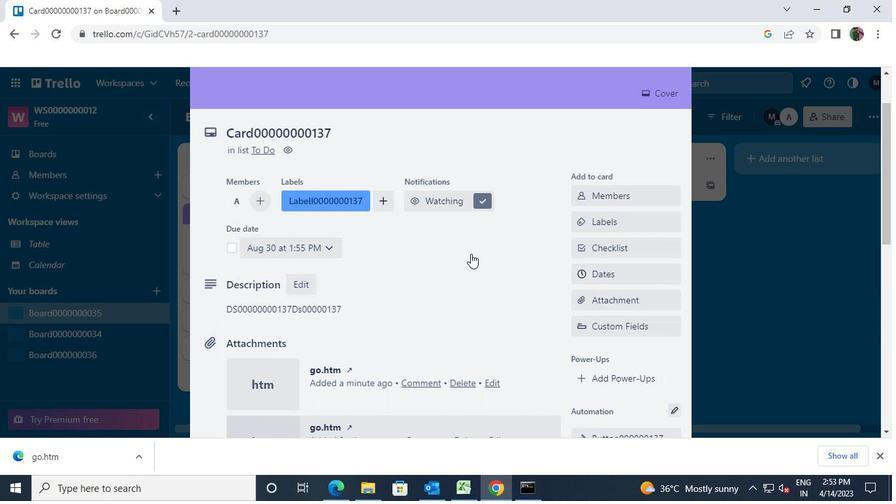 
Action: Mouse moved to (678, 113)
Screenshot: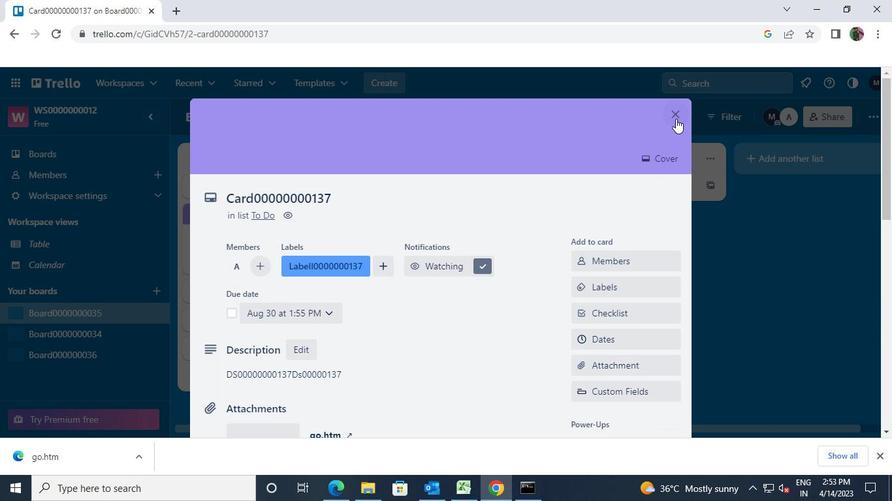 
Action: Mouse pressed left at (678, 113)
Screenshot: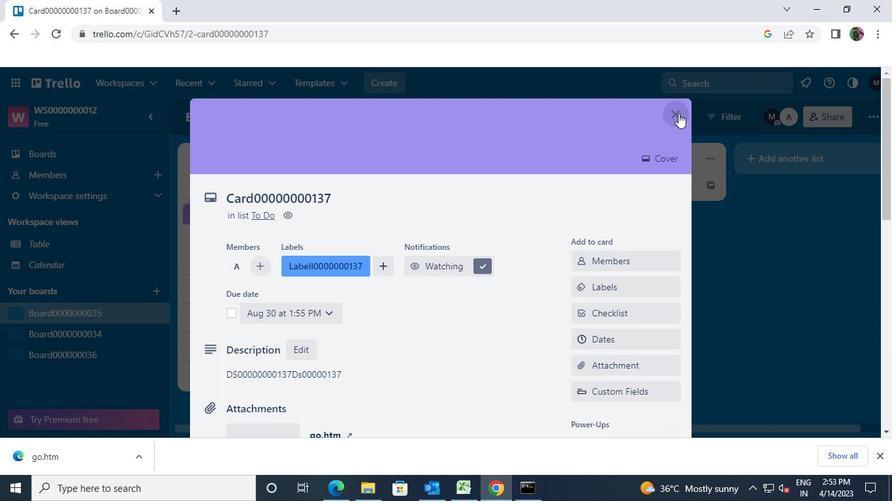 
Action: Mouse moved to (582, 399)
Screenshot: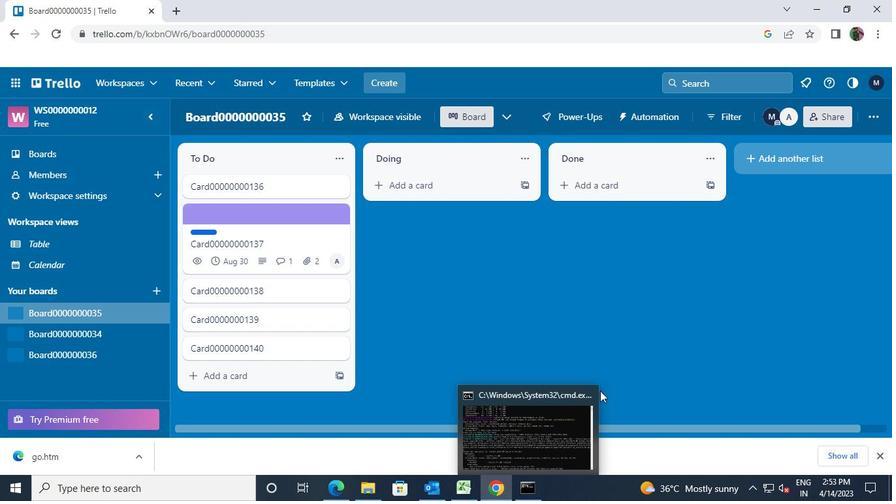 
Action: Mouse pressed left at (582, 399)
Screenshot: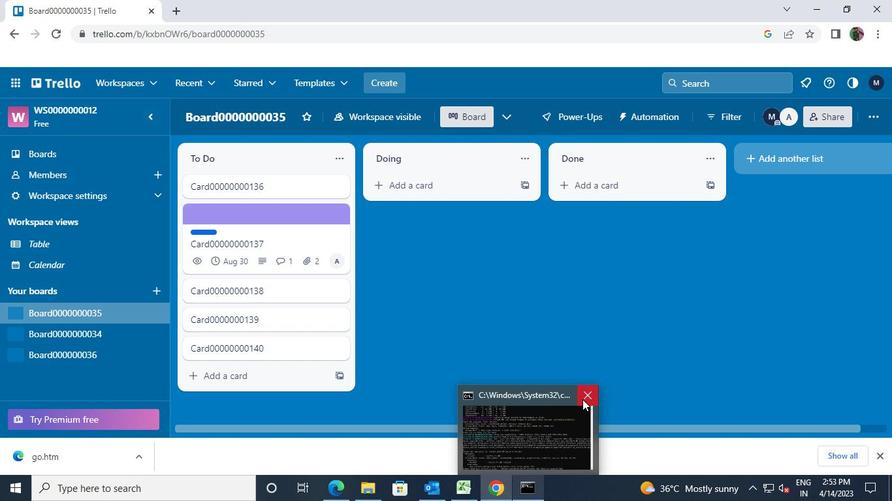 
